 Task: Change  the formatting of the data to Which is Less than 10, In conditional formating, put the option 'Light Red Fill with Dark Red Text. 'add another formatting option Format As Table, insert the option Blue Table style Light 9 , change the format of Column Width to Auto fit Row HeightSave page  Quantum Sales   book
Action: Mouse moved to (298, 428)
Screenshot: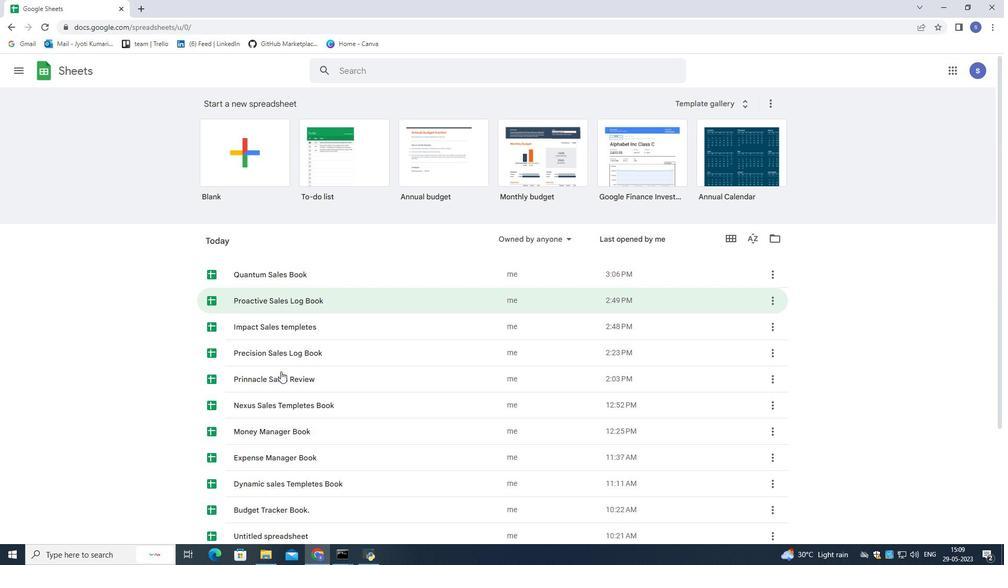 
Action: Mouse scrolled (298, 427) with delta (0, 0)
Screenshot: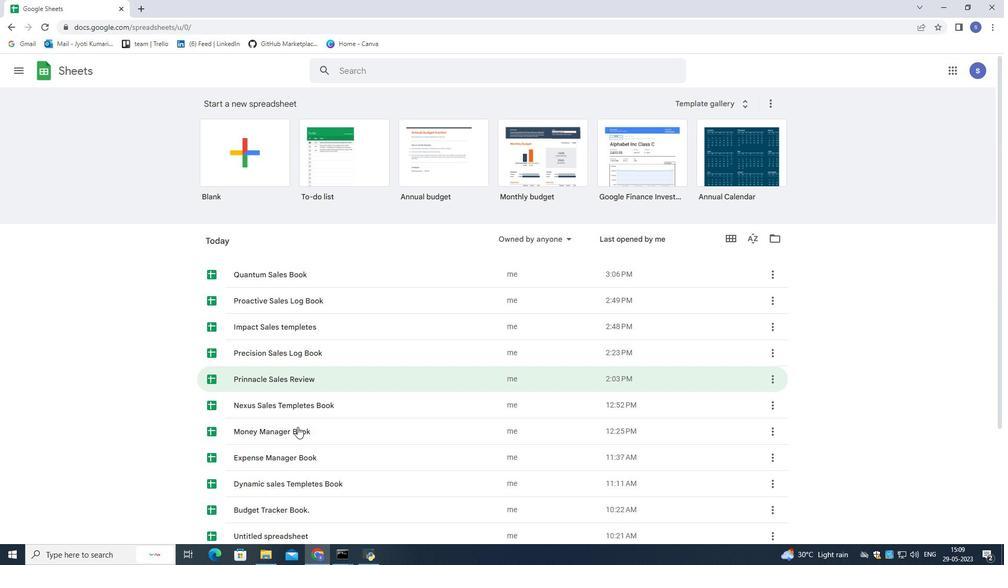 
Action: Mouse moved to (298, 428)
Screenshot: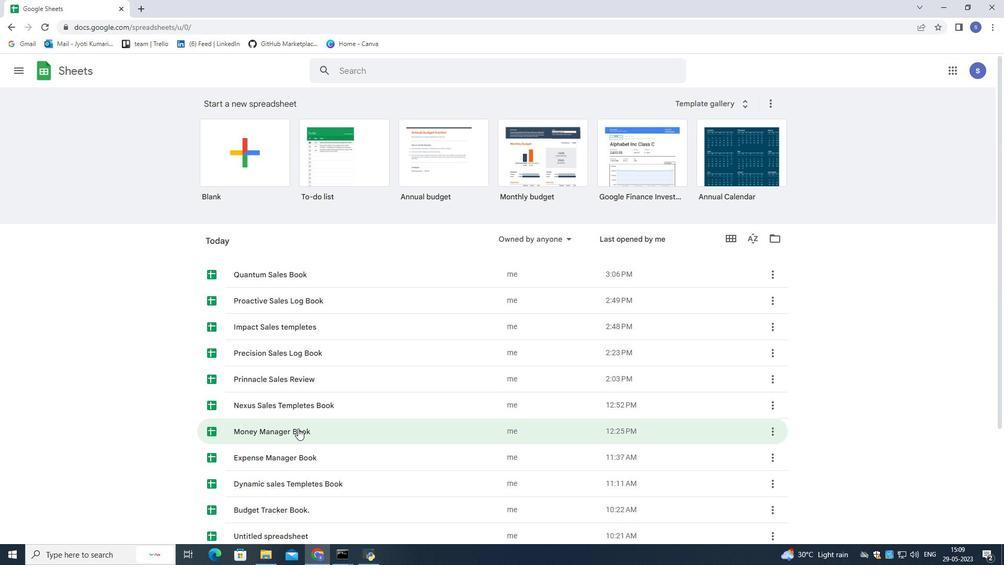
Action: Mouse scrolled (298, 427) with delta (0, 0)
Screenshot: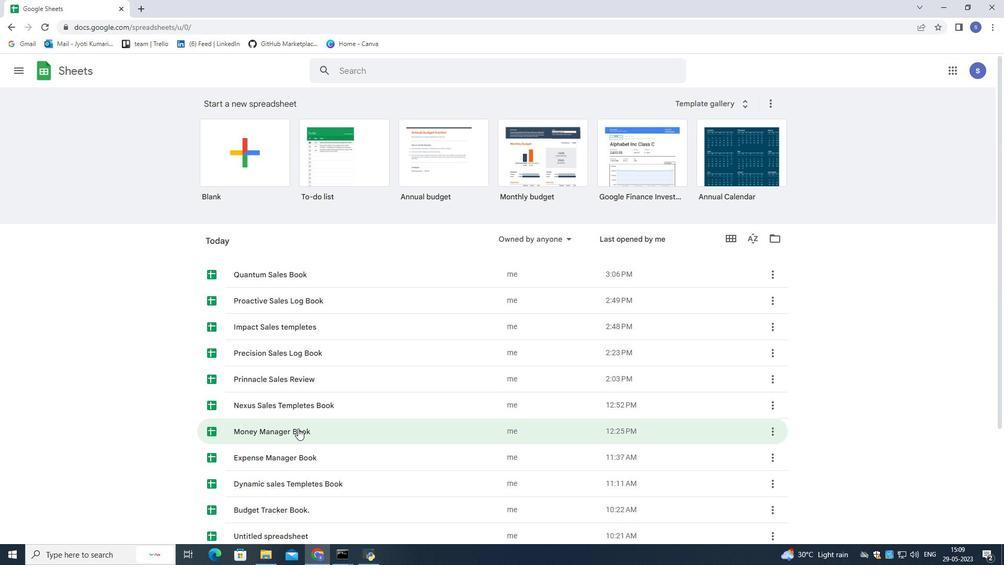
Action: Mouse moved to (298, 430)
Screenshot: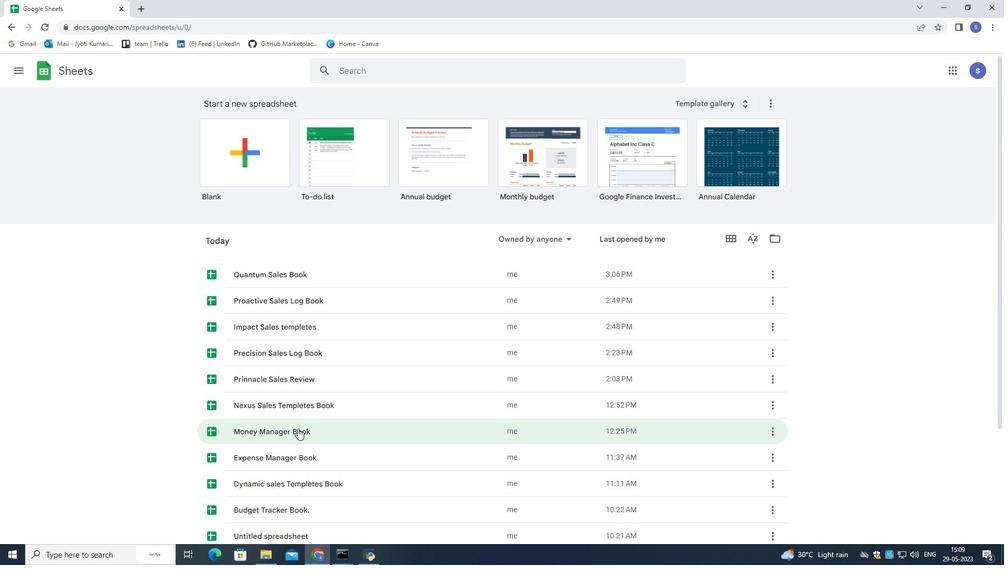 
Action: Mouse scrolled (298, 429) with delta (0, 0)
Screenshot: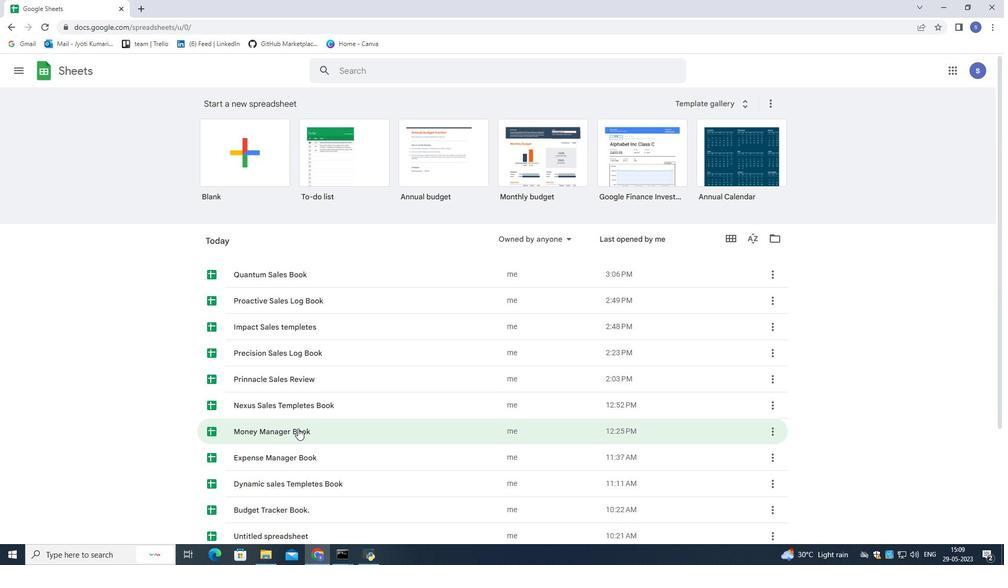 
Action: Mouse moved to (298, 430)
Screenshot: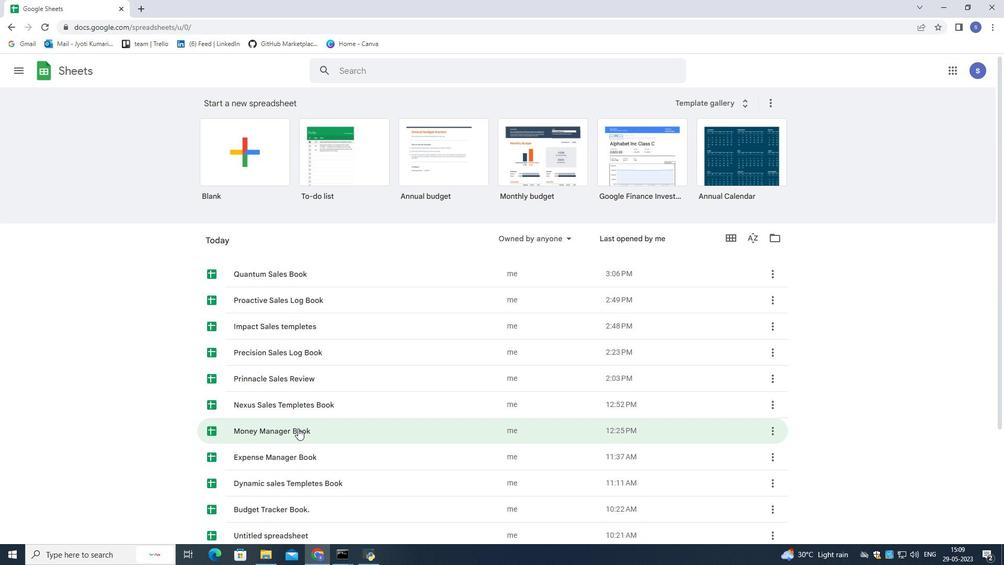
Action: Mouse scrolled (298, 430) with delta (0, 0)
Screenshot: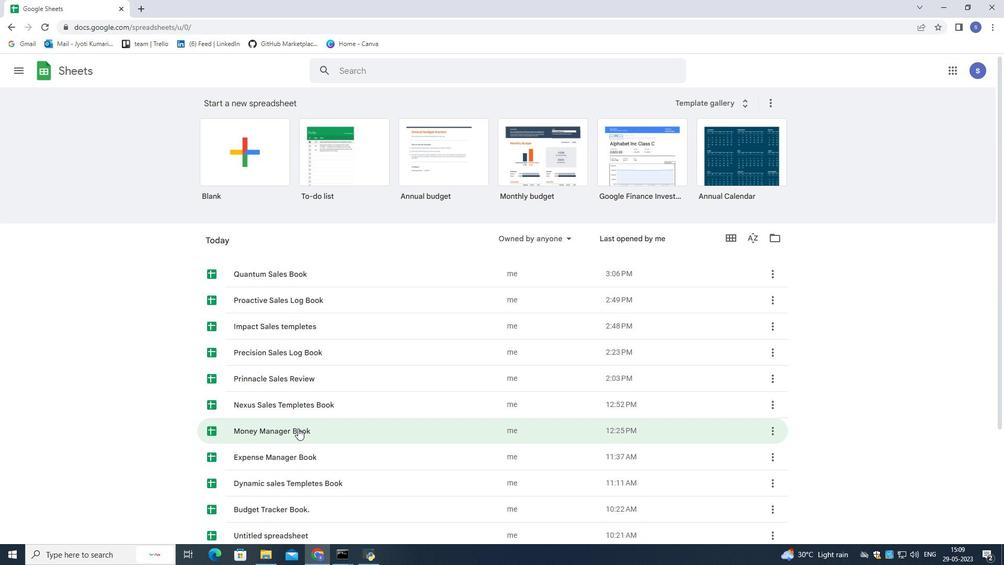 
Action: Mouse moved to (299, 430)
Screenshot: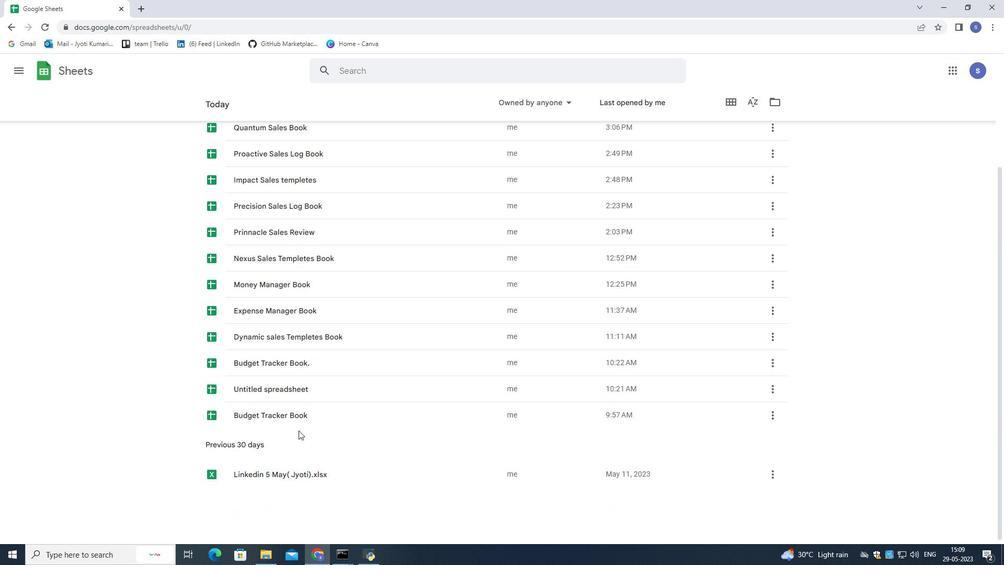 
Action: Mouse scrolled (299, 430) with delta (0, 0)
Screenshot: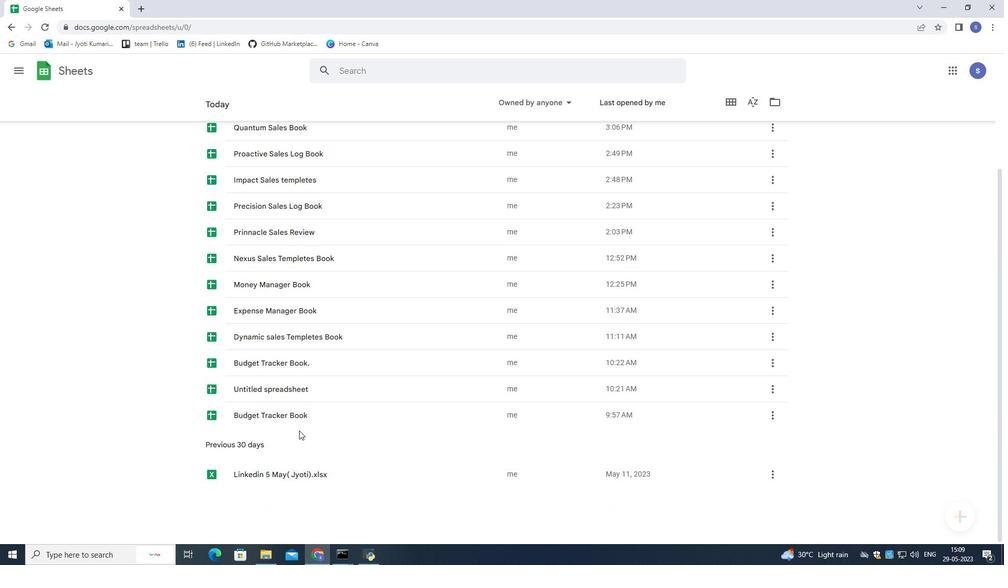 
Action: Mouse scrolled (299, 431) with delta (0, 0)
Screenshot: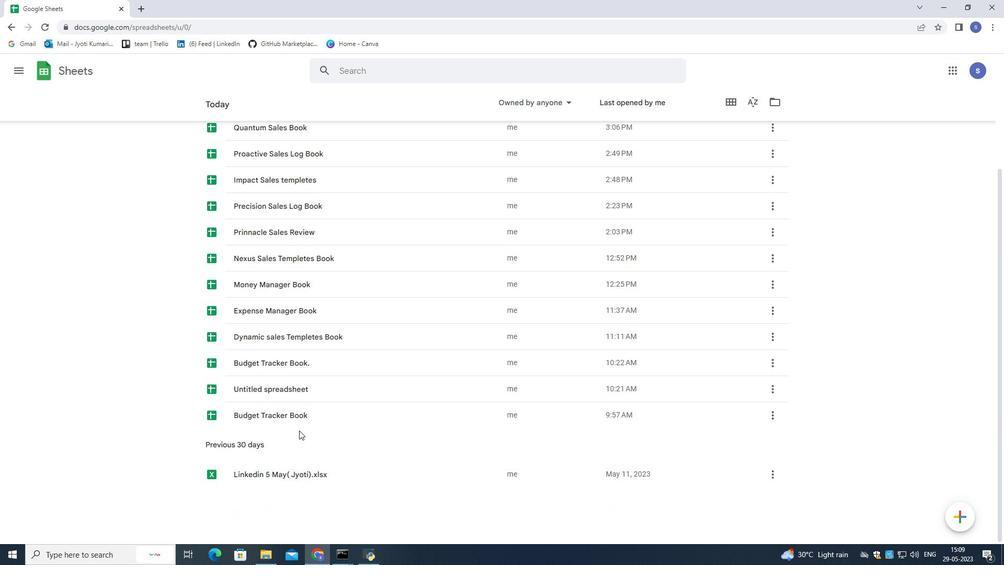 
Action: Mouse scrolled (299, 431) with delta (0, 0)
Screenshot: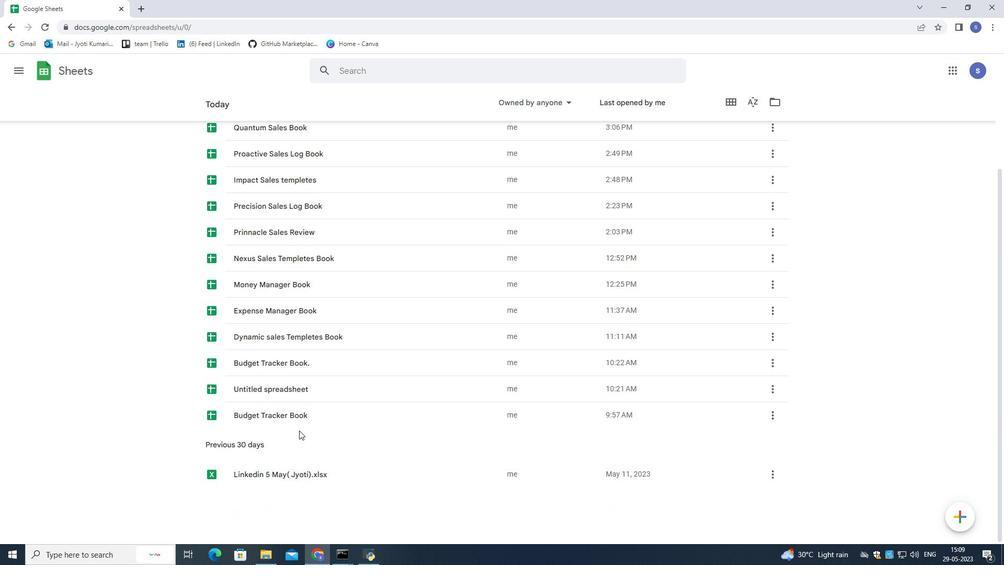 
Action: Mouse scrolled (299, 431) with delta (0, 0)
Screenshot: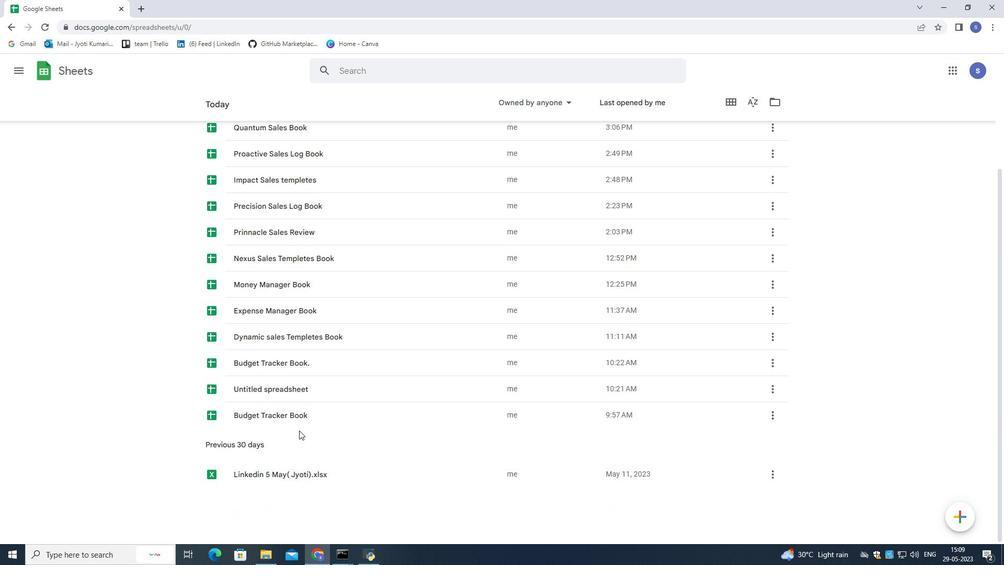 
Action: Mouse scrolled (299, 431) with delta (0, 0)
Screenshot: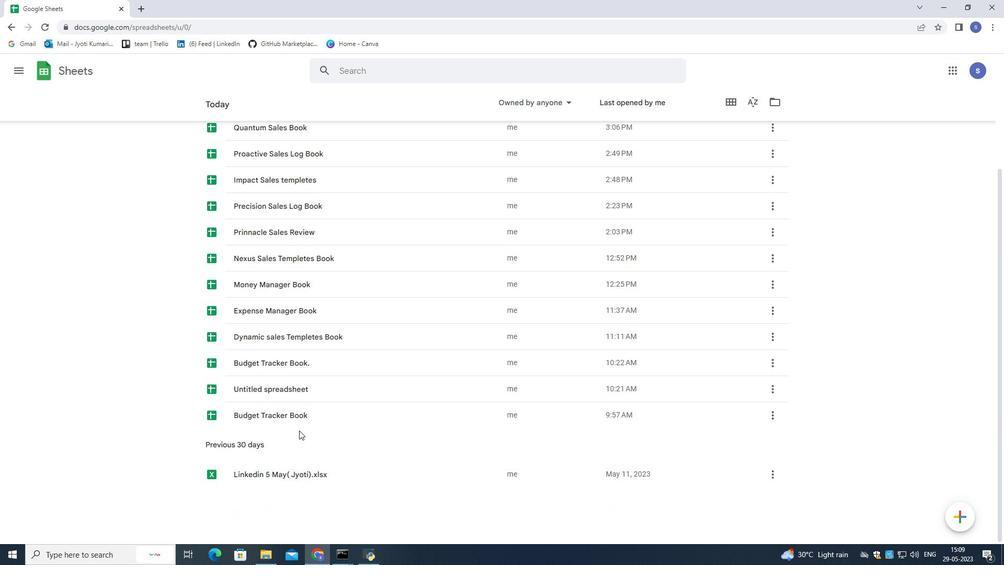 
Action: Mouse scrolled (299, 431) with delta (0, 0)
Screenshot: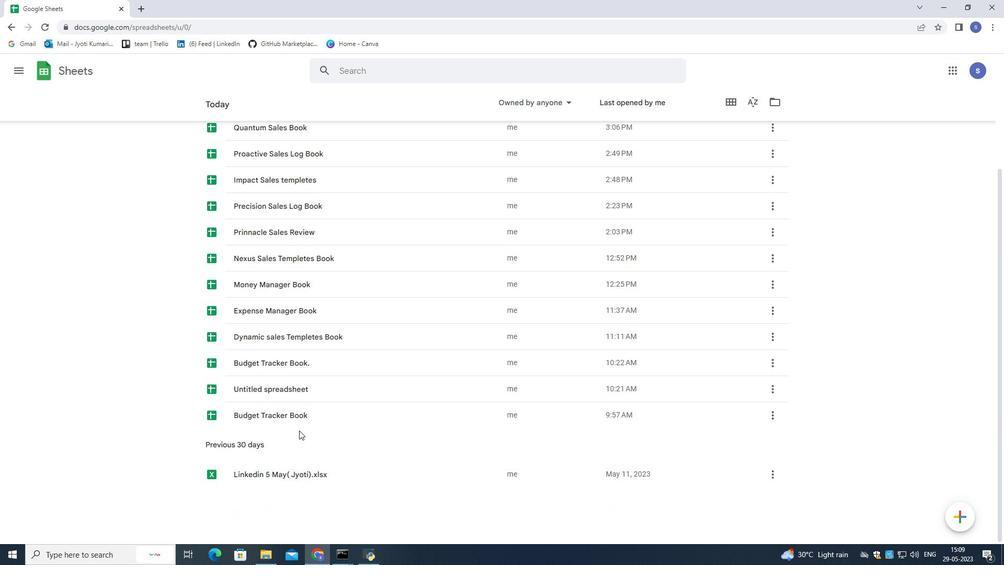 
Action: Mouse moved to (283, 278)
Screenshot: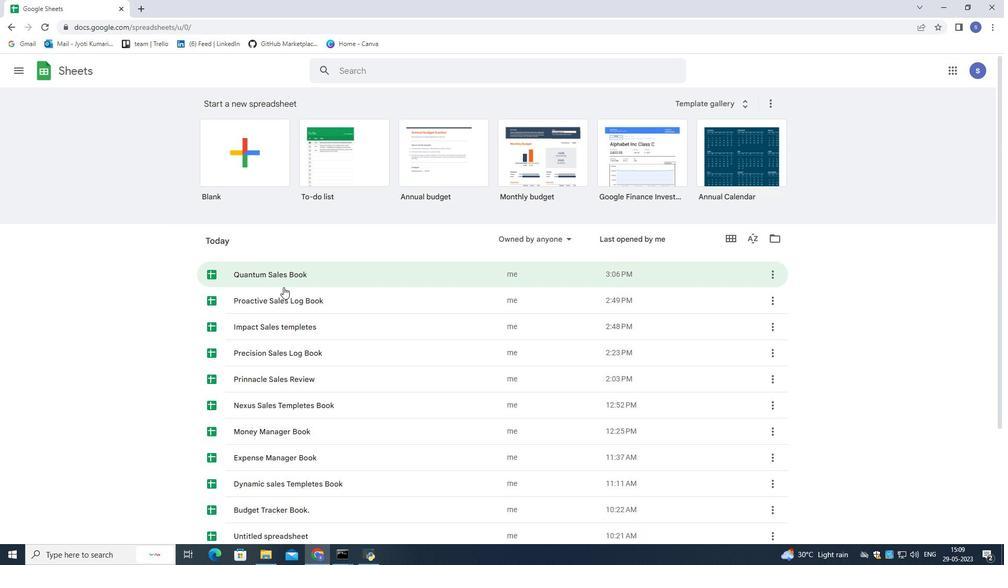 
Action: Mouse pressed left at (283, 278)
Screenshot: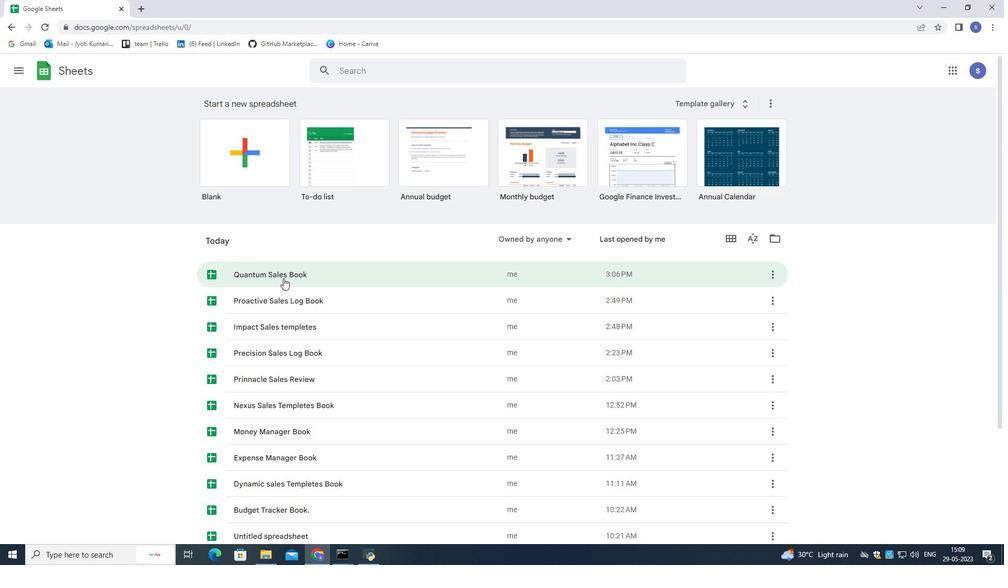 
Action: Mouse moved to (55, 164)
Screenshot: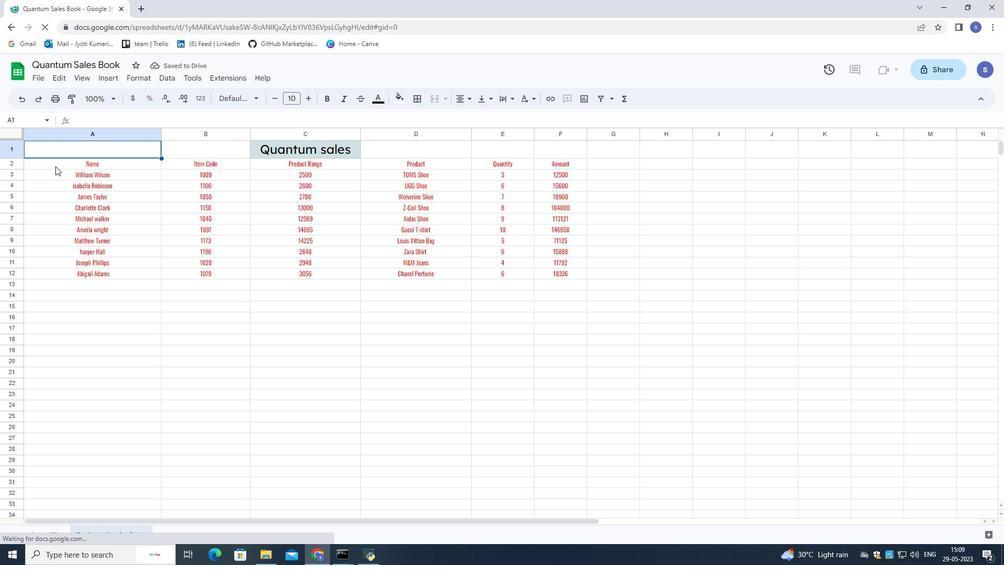 
Action: Mouse pressed left at (55, 164)
Screenshot: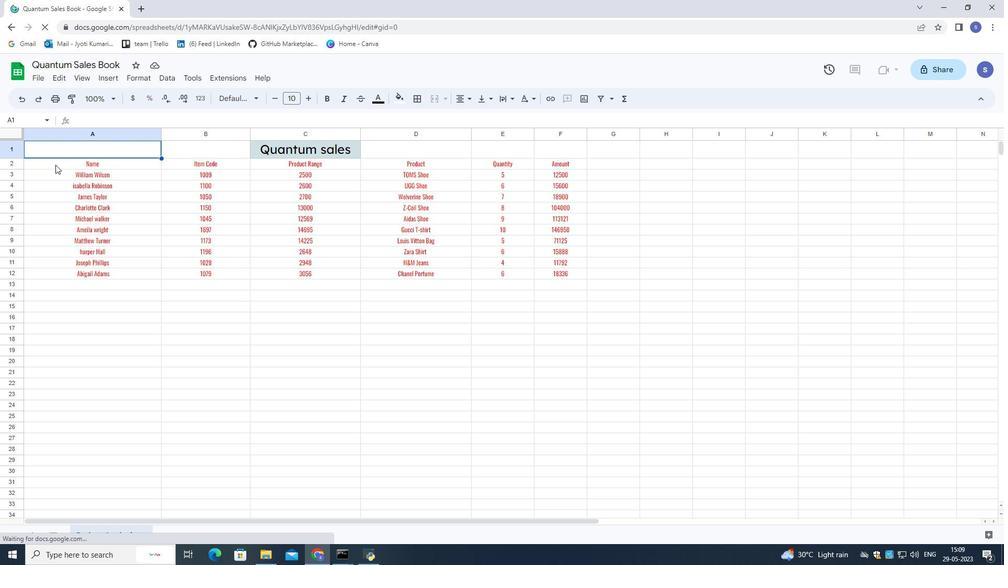 
Action: Mouse moved to (147, 80)
Screenshot: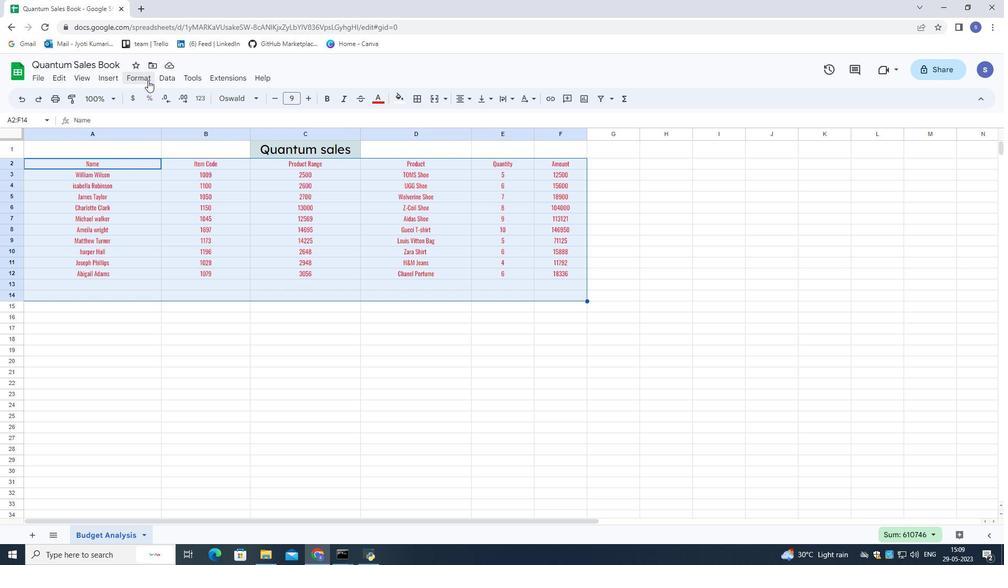 
Action: Mouse pressed left at (147, 80)
Screenshot: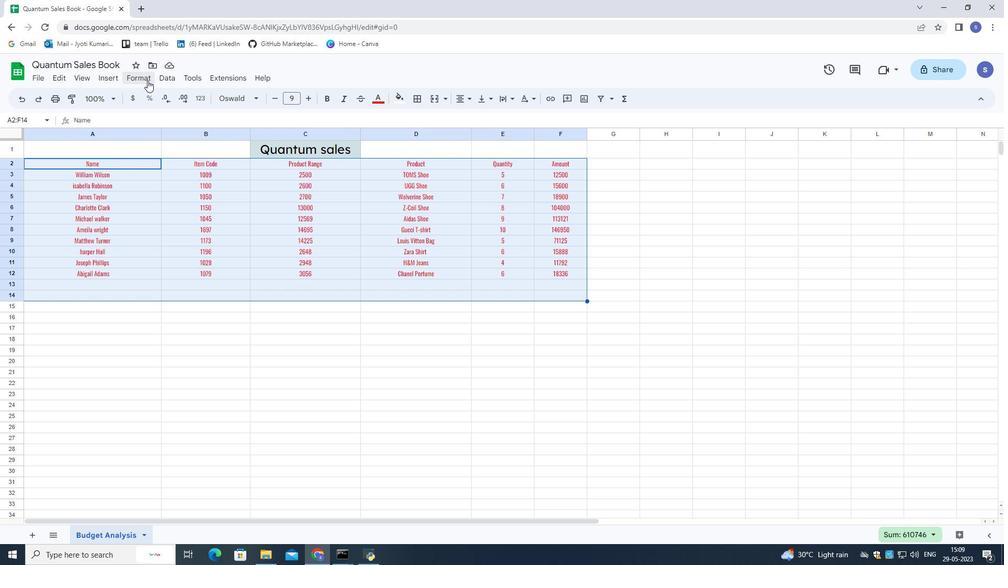 
Action: Mouse moved to (190, 253)
Screenshot: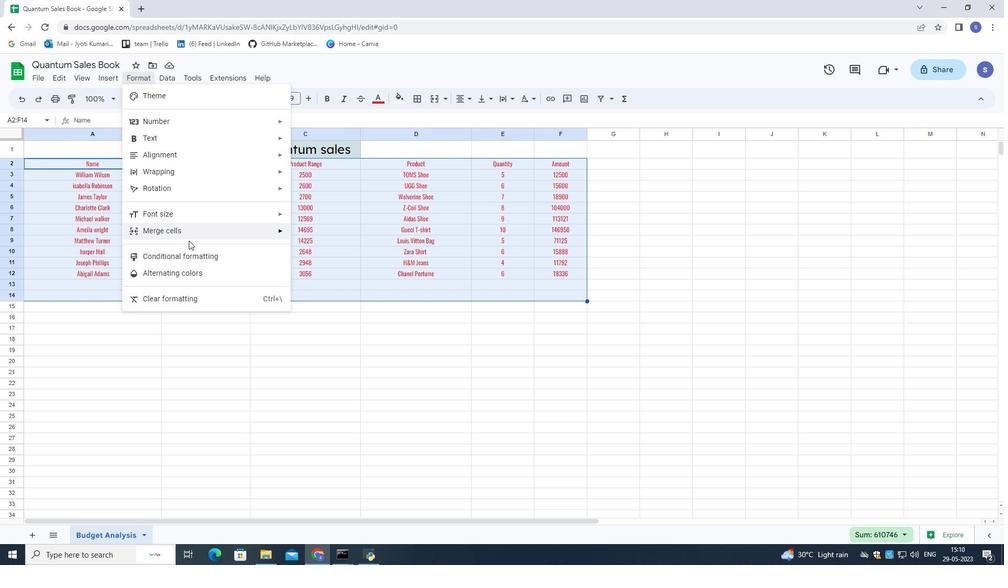 
Action: Mouse pressed left at (190, 253)
Screenshot: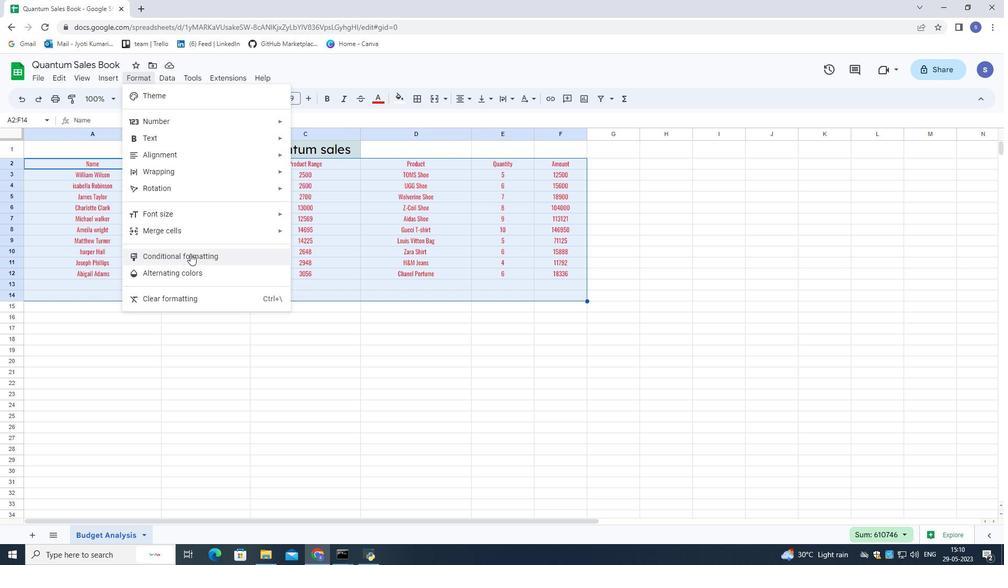 
Action: Mouse moved to (855, 239)
Screenshot: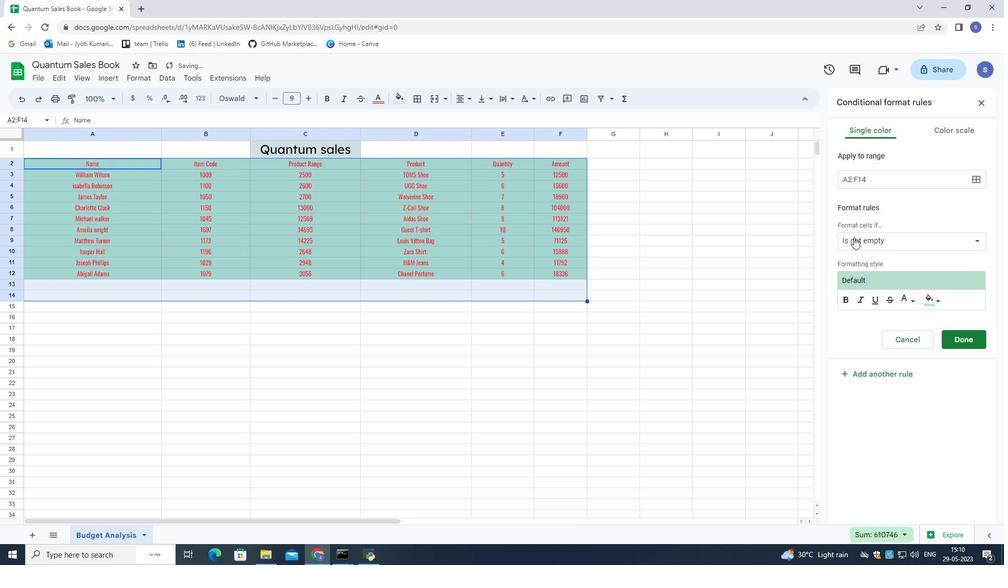 
Action: Mouse pressed left at (855, 239)
Screenshot: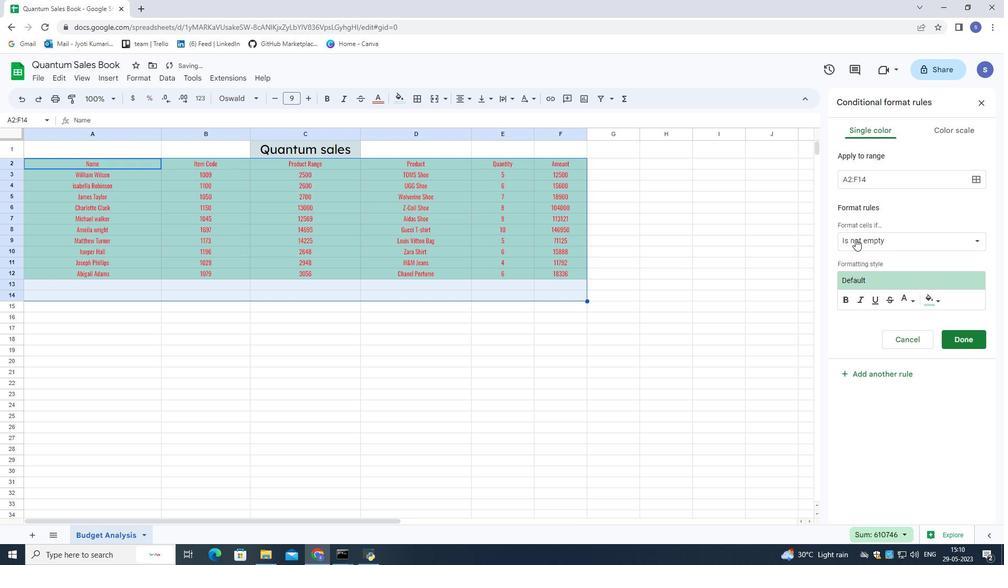 
Action: Mouse moved to (894, 438)
Screenshot: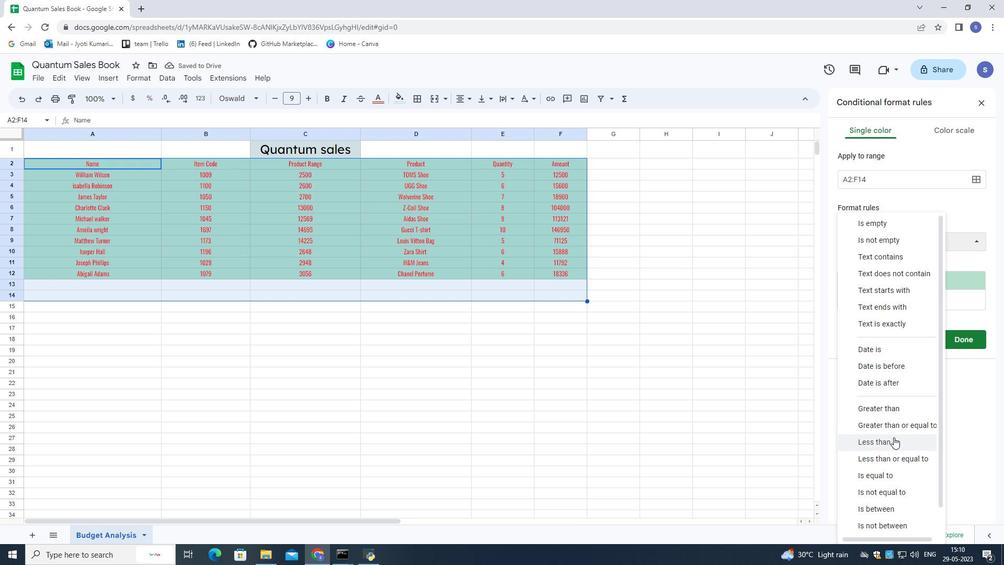 
Action: Mouse pressed left at (894, 438)
Screenshot: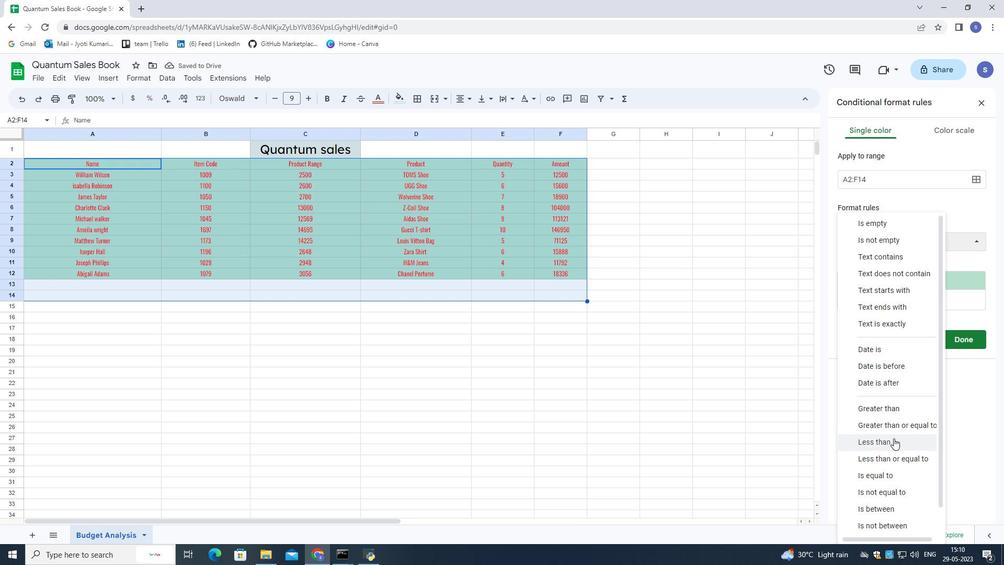 
Action: Mouse moved to (892, 237)
Screenshot: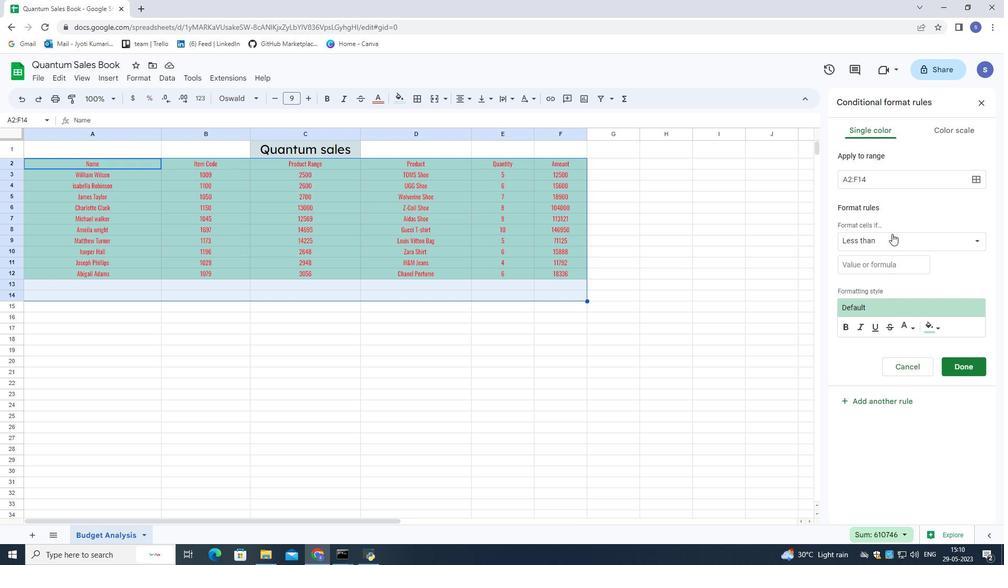 
Action: Mouse pressed left at (892, 237)
Screenshot: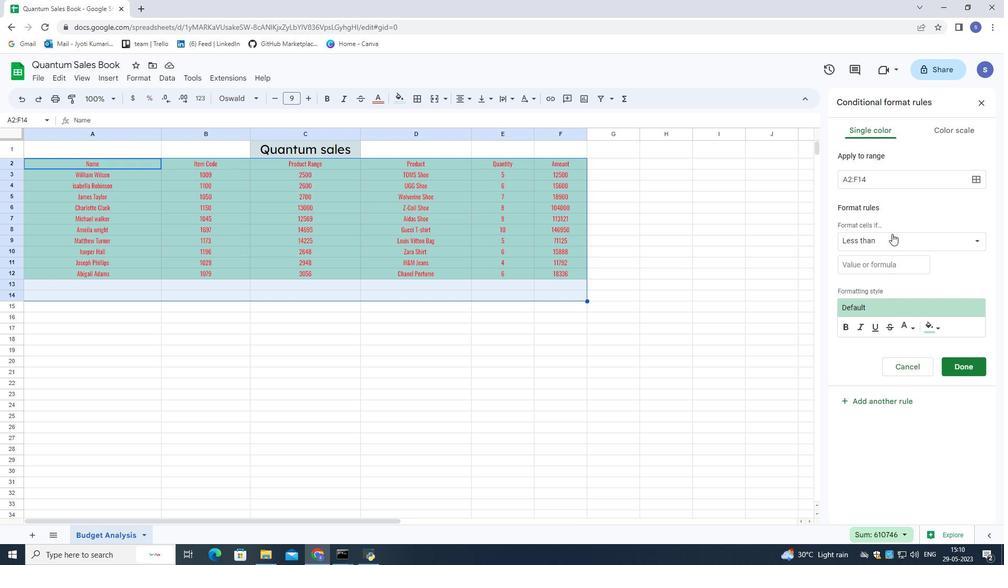 
Action: Mouse moved to (890, 283)
Screenshot: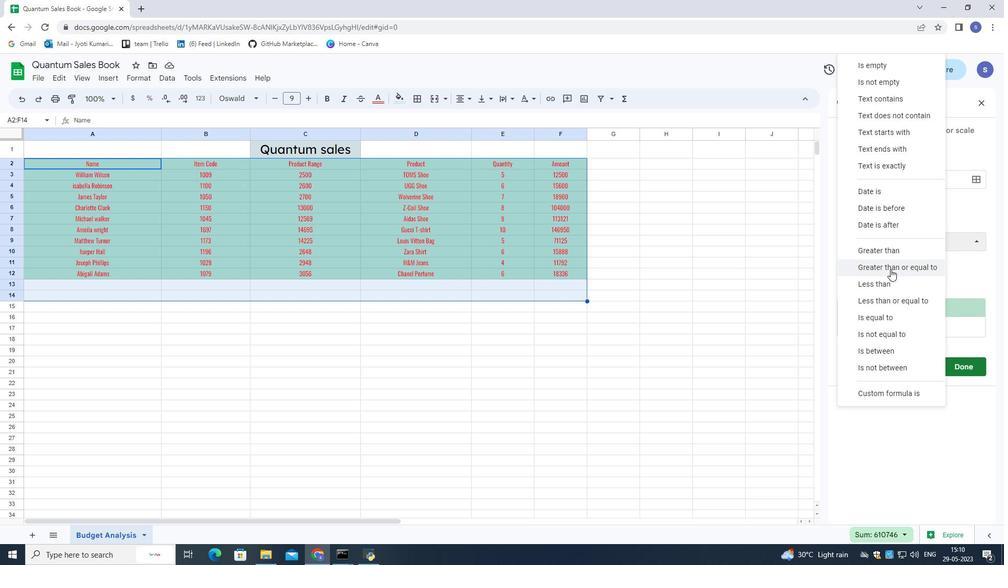 
Action: Mouse pressed left at (890, 283)
Screenshot: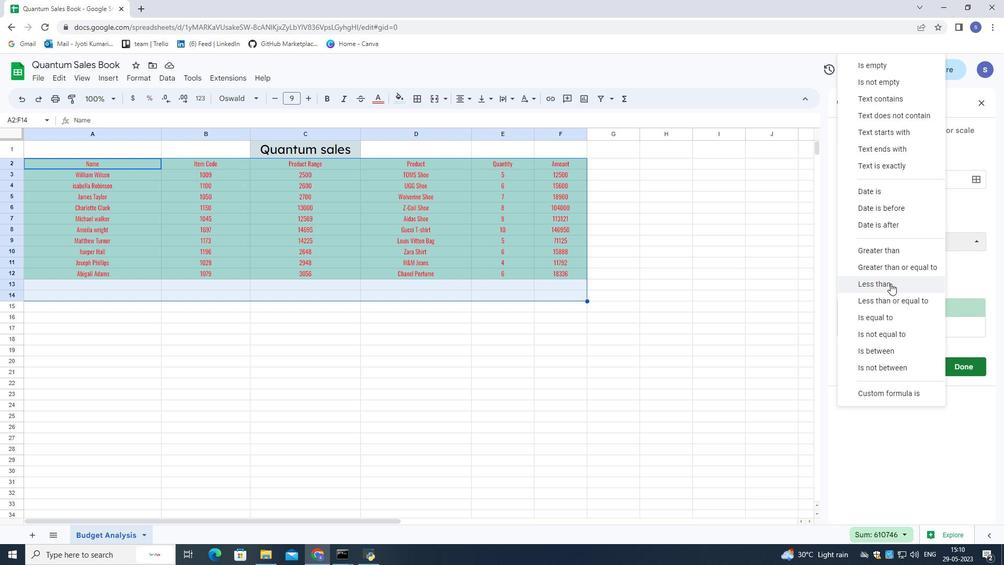 
Action: Mouse moved to (891, 263)
Screenshot: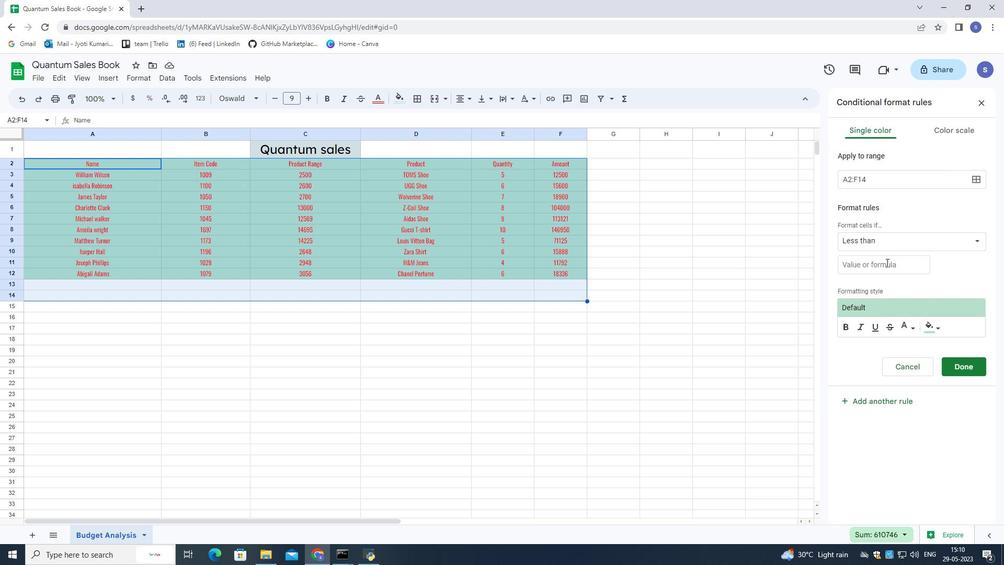
Action: Mouse pressed left at (891, 263)
Screenshot: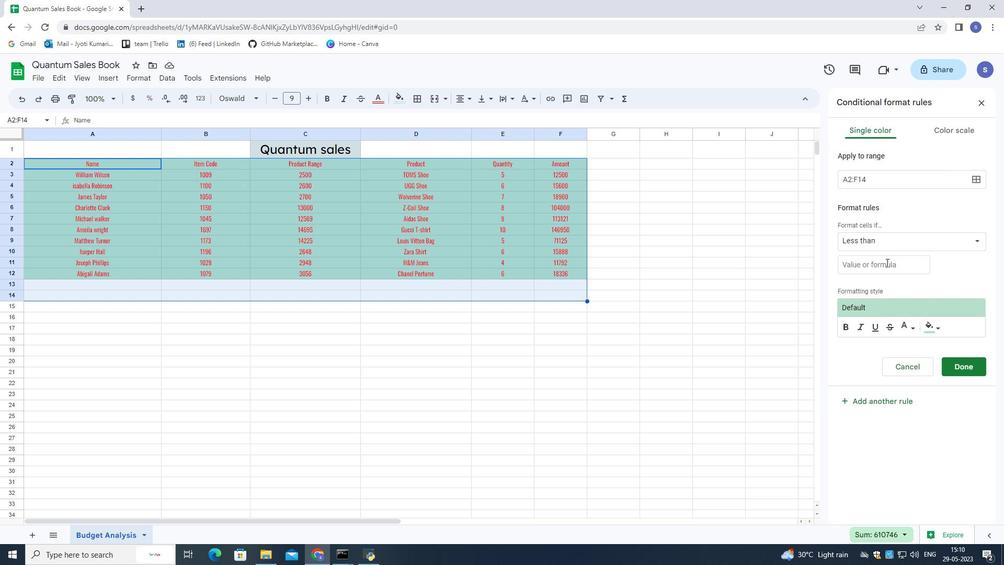
Action: Mouse moved to (893, 262)
Screenshot: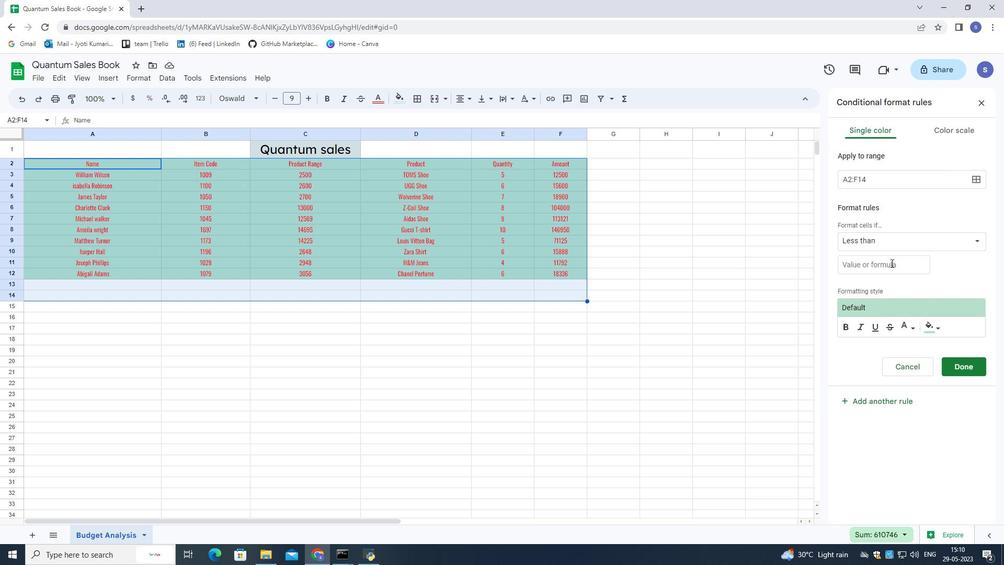 
Action: Key pressed 10
Screenshot: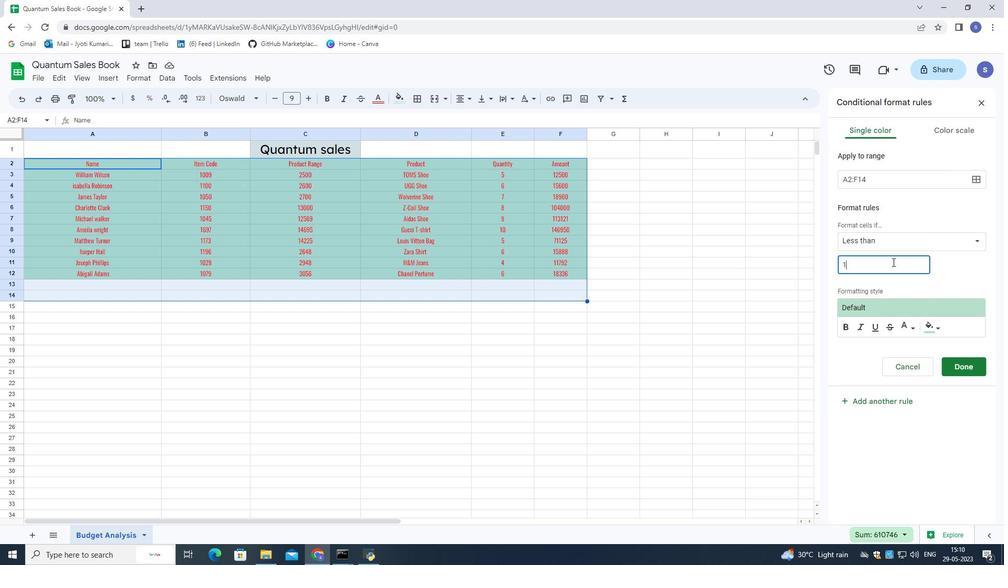 
Action: Mouse moved to (937, 328)
Screenshot: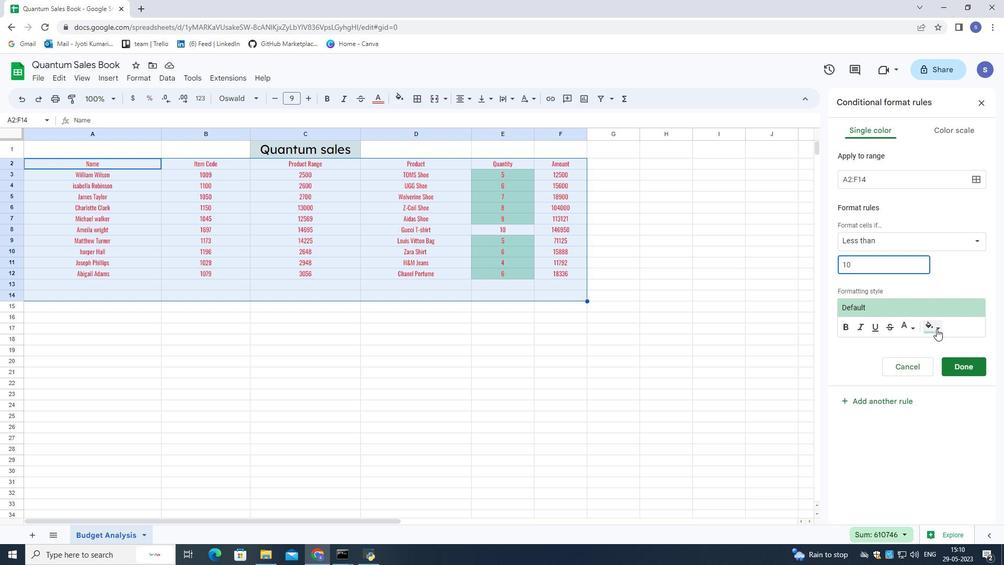 
Action: Mouse pressed left at (937, 328)
Screenshot: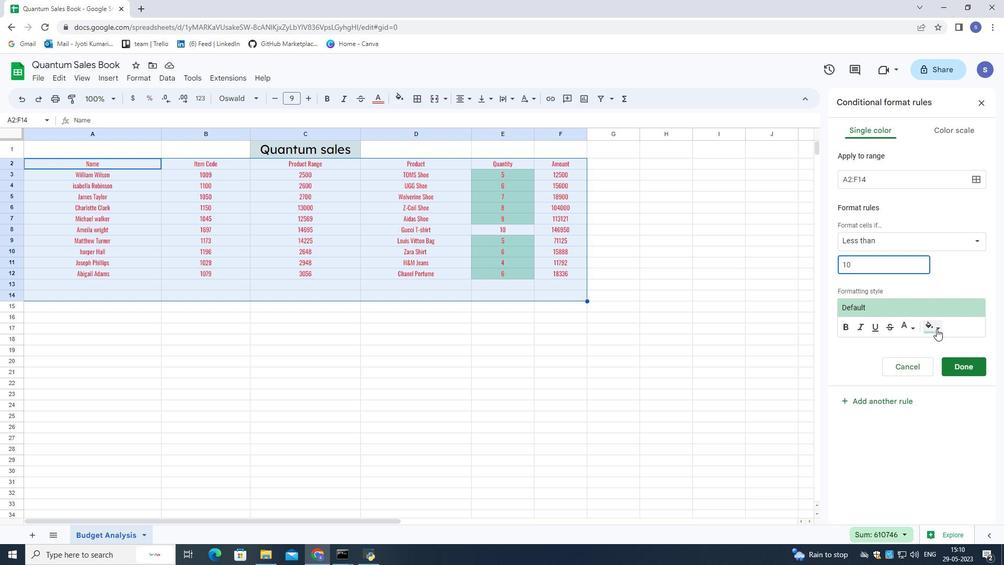 
Action: Mouse moved to (840, 398)
Screenshot: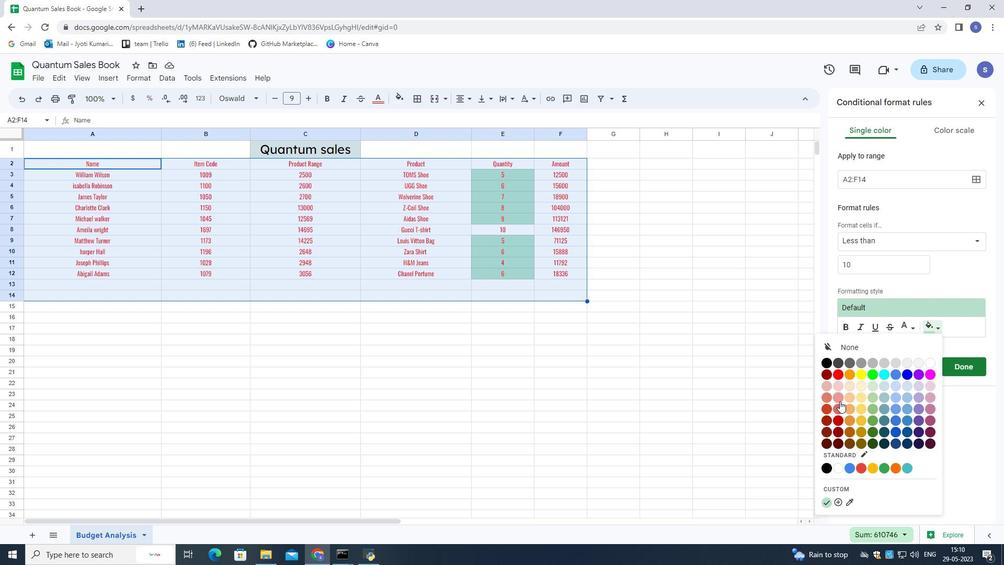 
Action: Mouse pressed left at (840, 398)
Screenshot: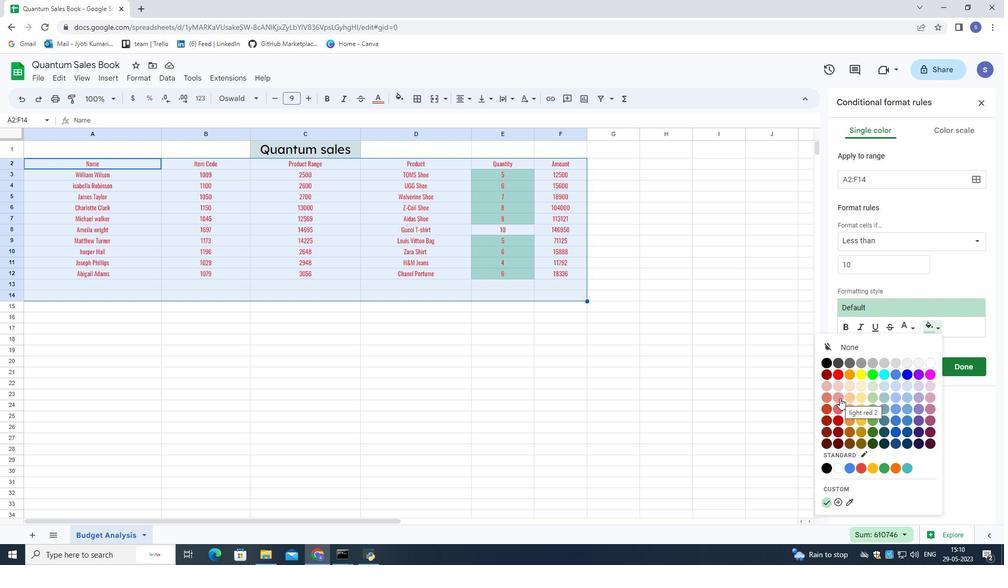 
Action: Mouse moved to (911, 325)
Screenshot: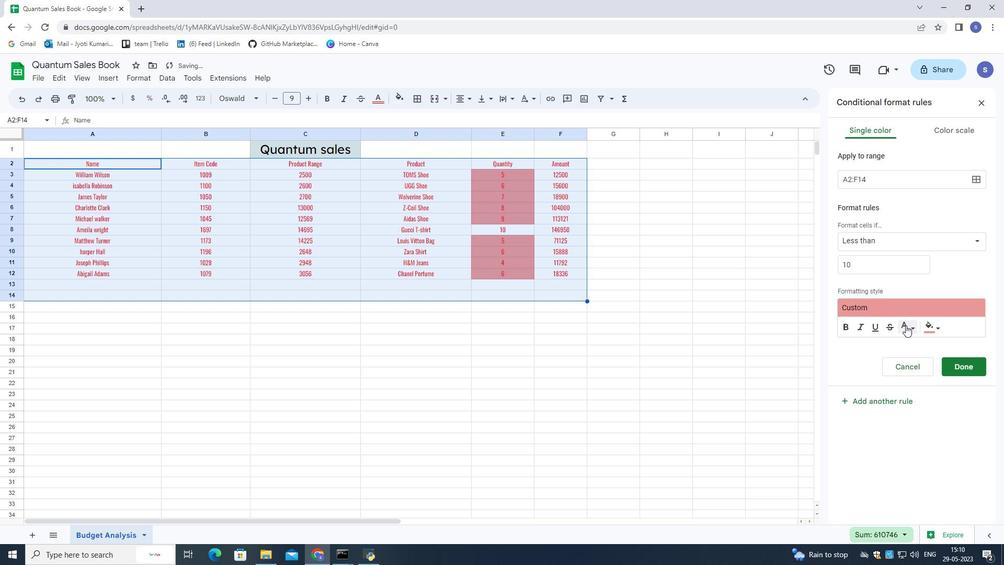 
Action: Mouse pressed left at (911, 325)
Screenshot: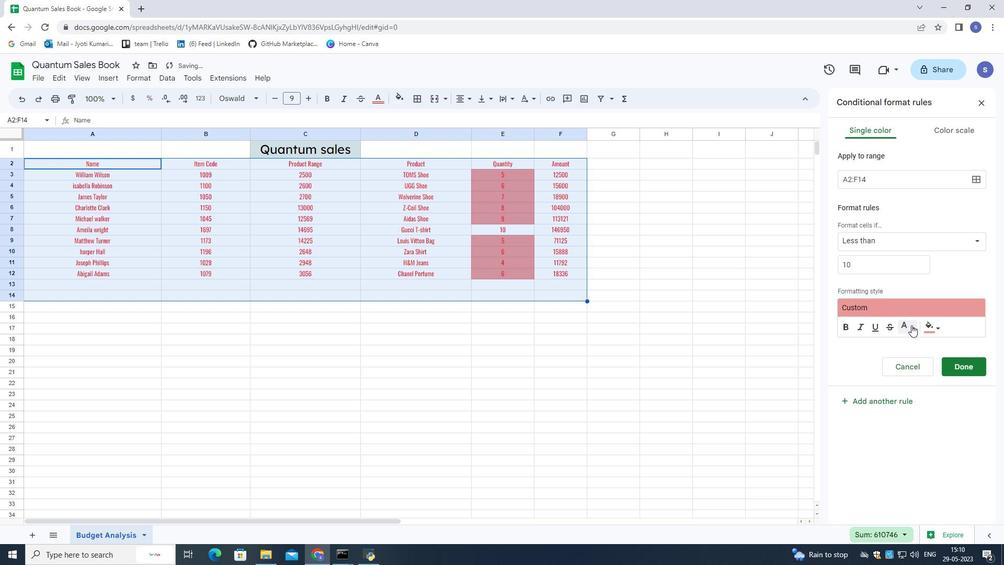 
Action: Mouse moved to (811, 441)
Screenshot: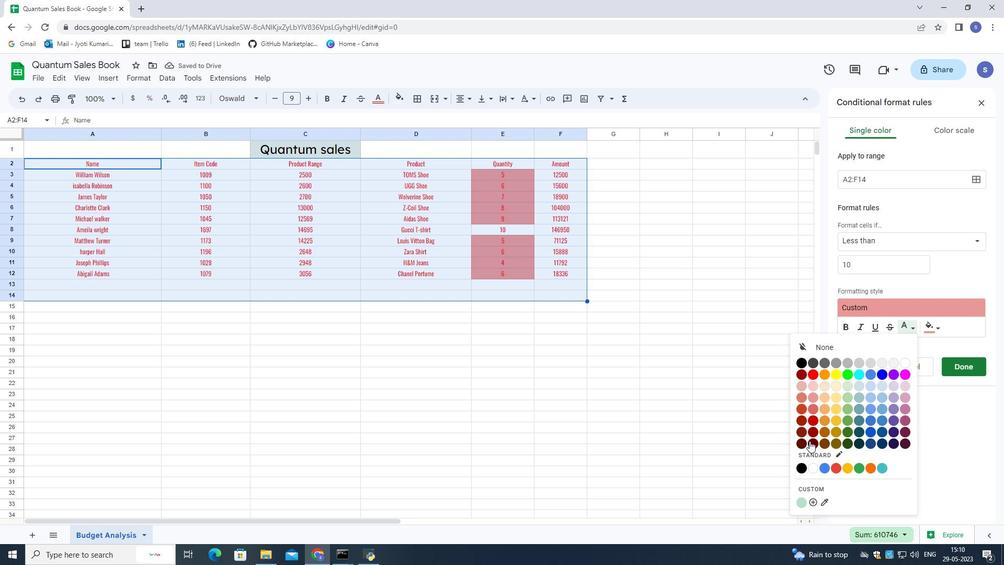 
Action: Mouse pressed left at (811, 441)
Screenshot: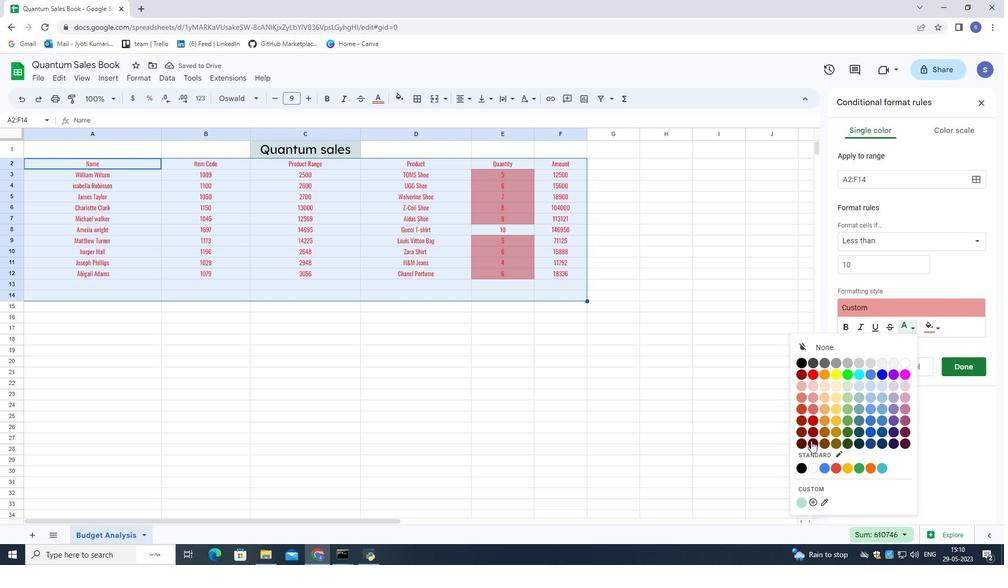 
Action: Mouse moved to (946, 367)
Screenshot: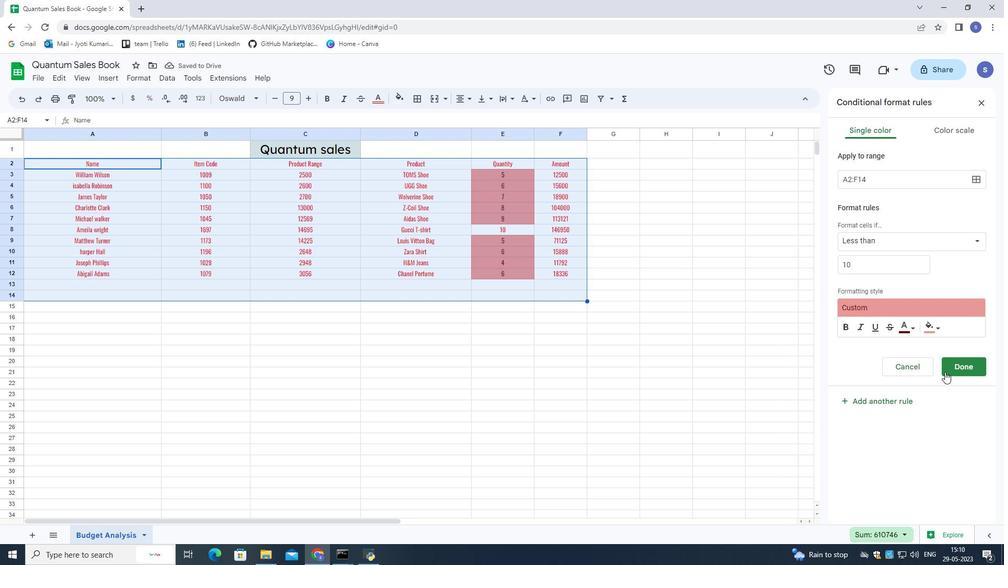 
Action: Mouse pressed left at (946, 367)
Screenshot: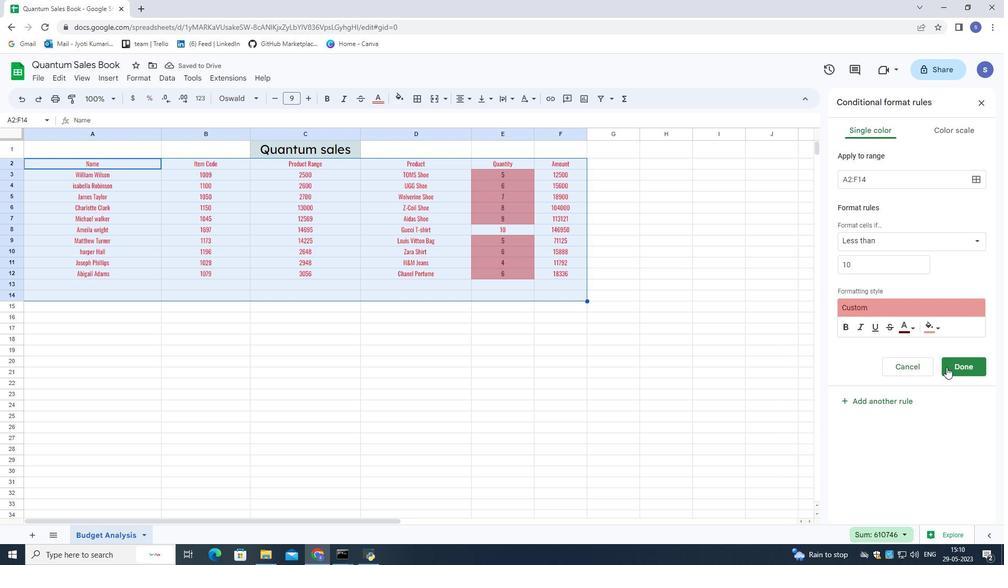 
Action: Mouse moved to (142, 77)
Screenshot: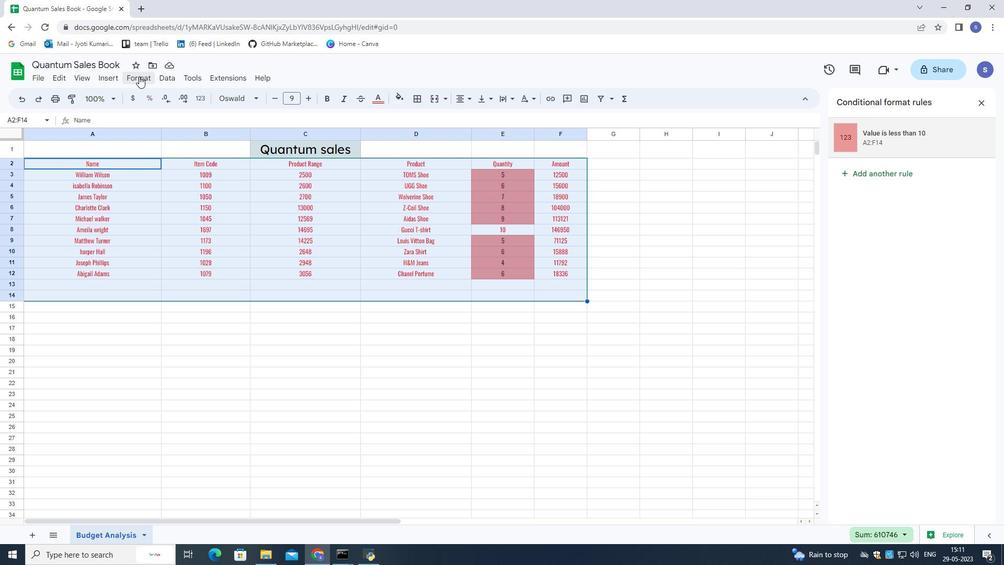 
Action: Mouse pressed left at (142, 77)
Screenshot: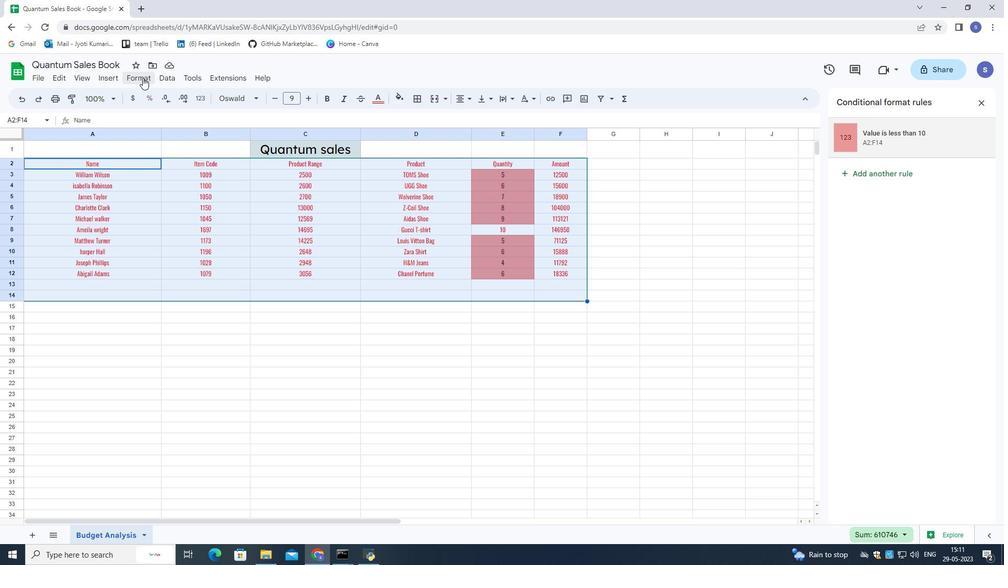 
Action: Mouse moved to (179, 268)
Screenshot: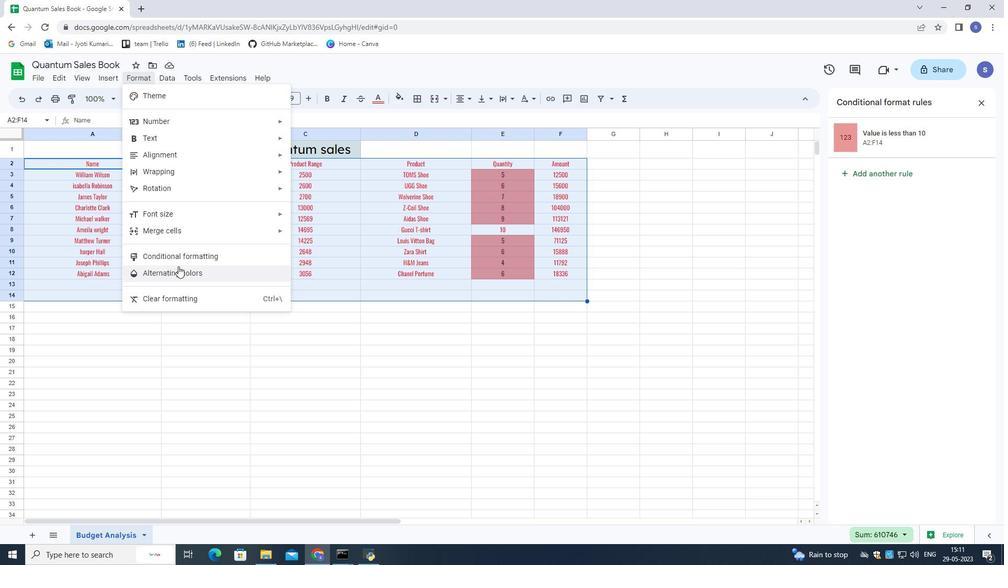
Action: Mouse pressed left at (179, 268)
Screenshot: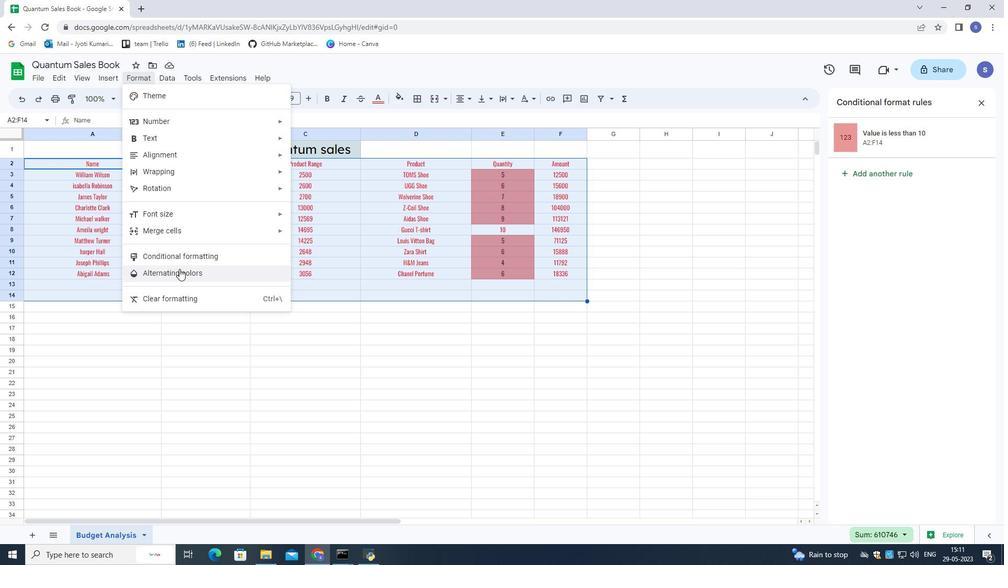 
Action: Mouse moved to (964, 237)
Screenshot: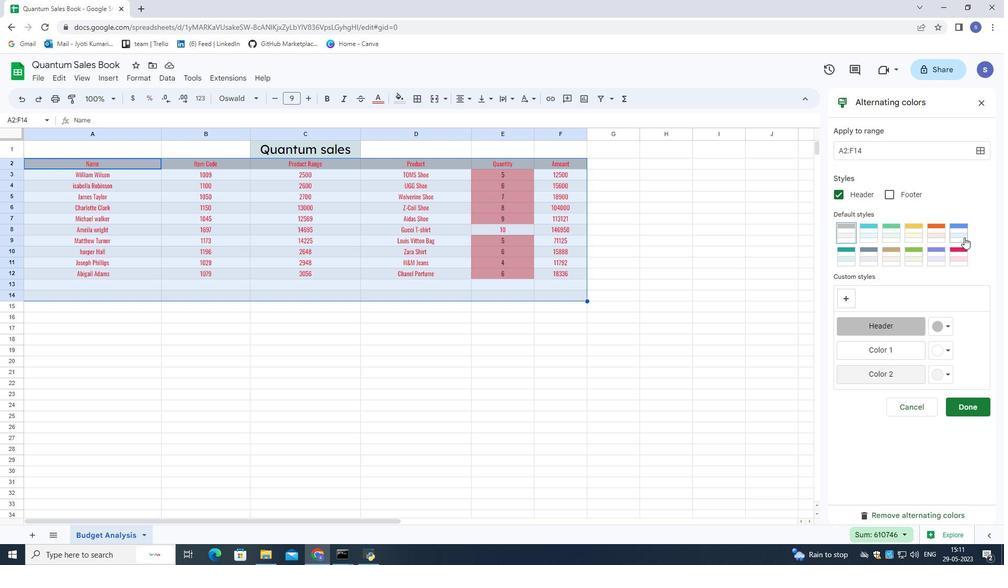 
Action: Mouse pressed left at (964, 237)
Screenshot: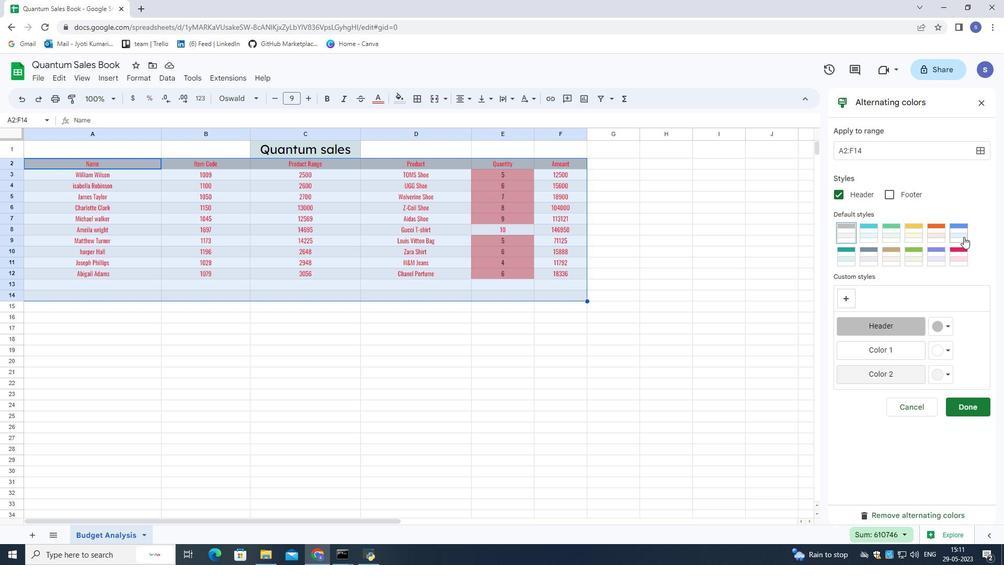 
Action: Mouse moved to (949, 329)
Screenshot: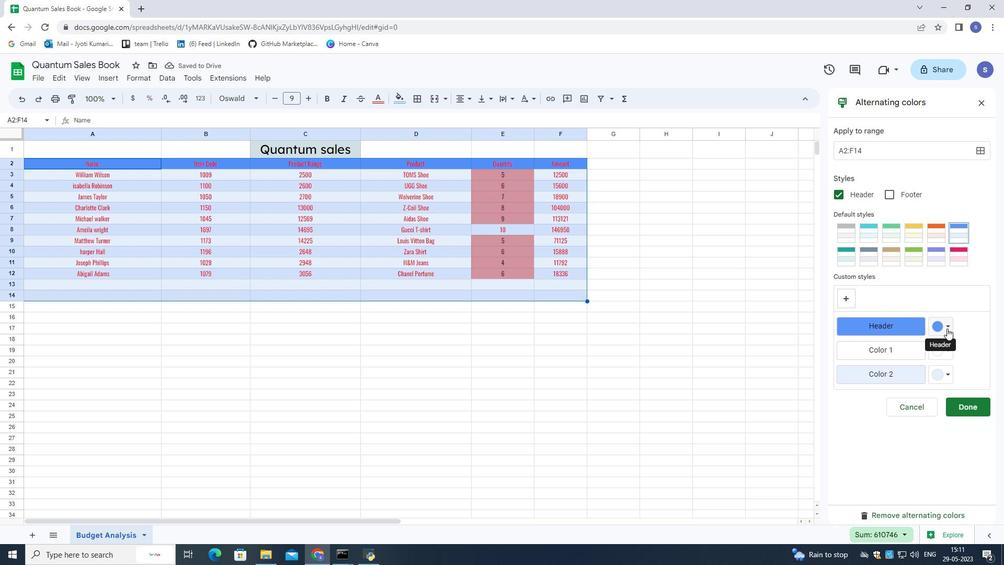 
Action: Mouse pressed left at (949, 329)
Screenshot: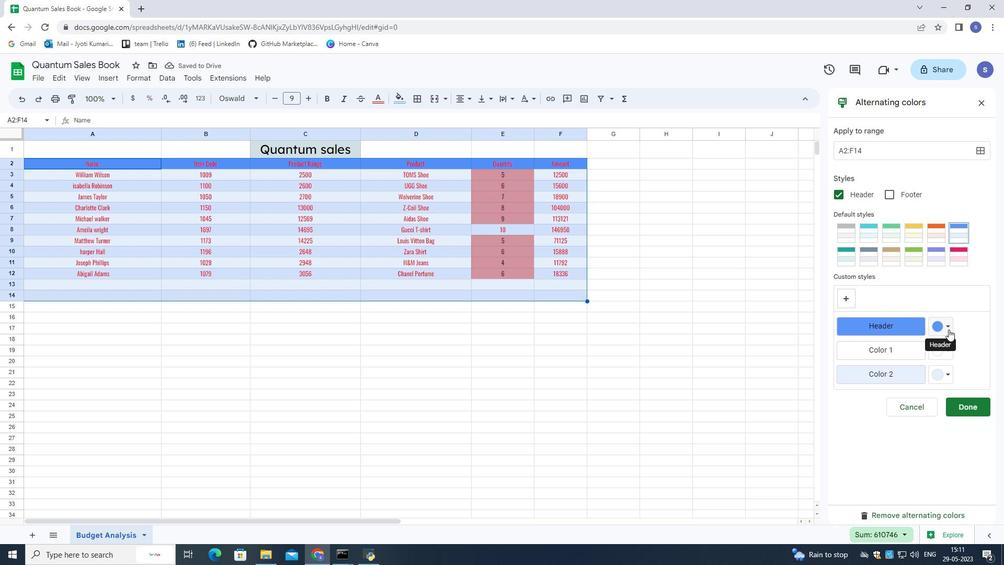 
Action: Mouse moved to (907, 415)
Screenshot: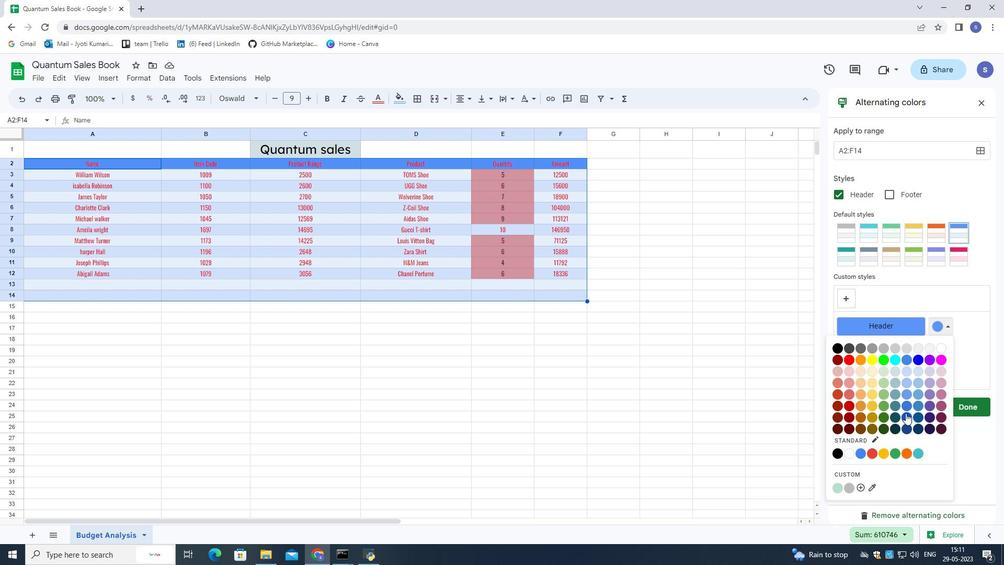 
Action: Mouse pressed left at (907, 415)
Screenshot: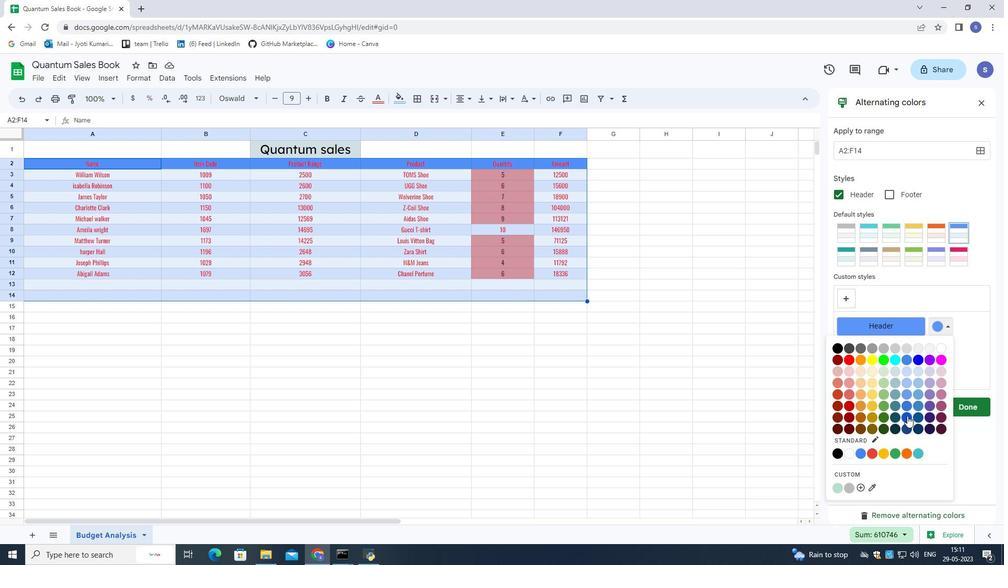
Action: Mouse moved to (949, 326)
Screenshot: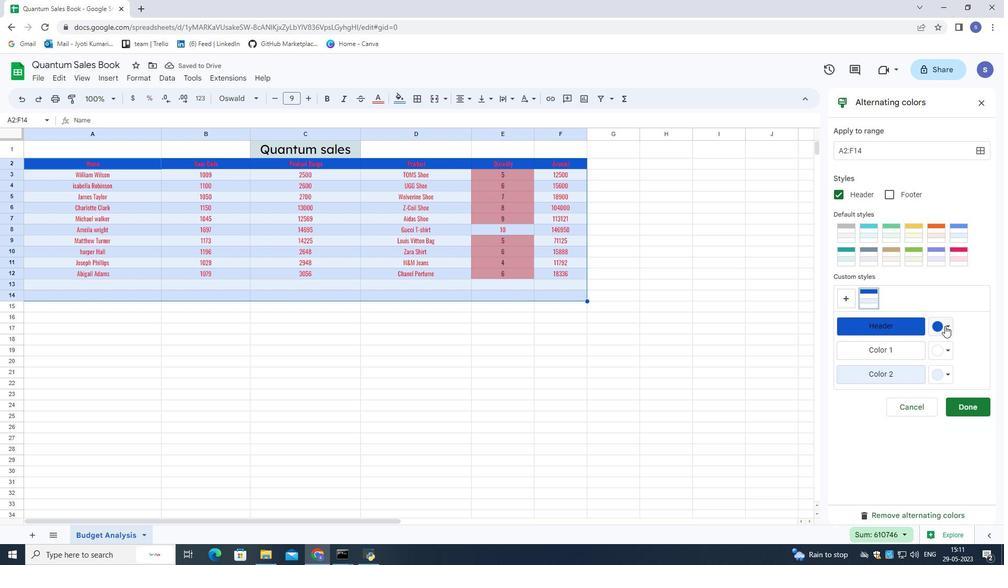
Action: Mouse pressed left at (949, 326)
Screenshot: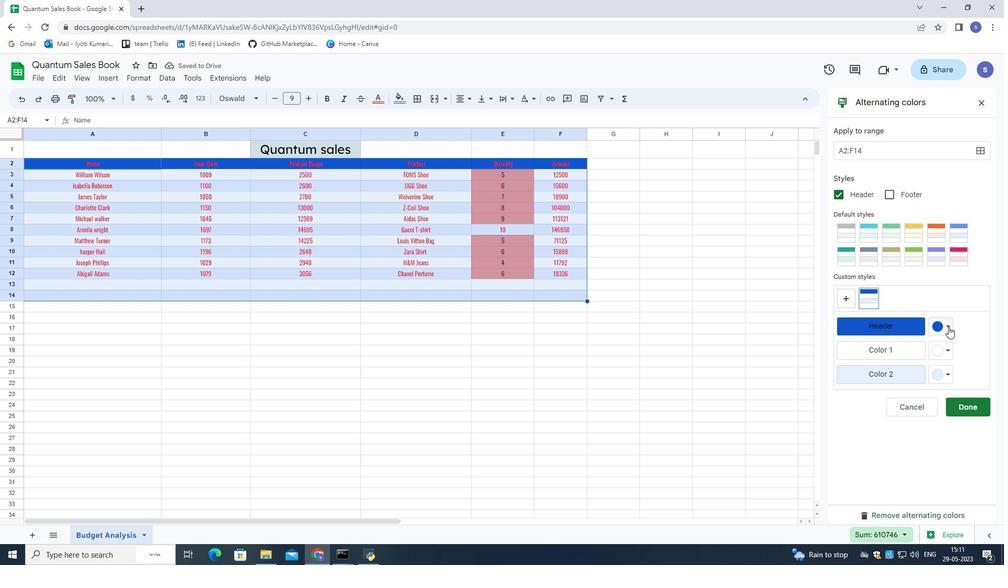 
Action: Mouse moved to (906, 398)
Screenshot: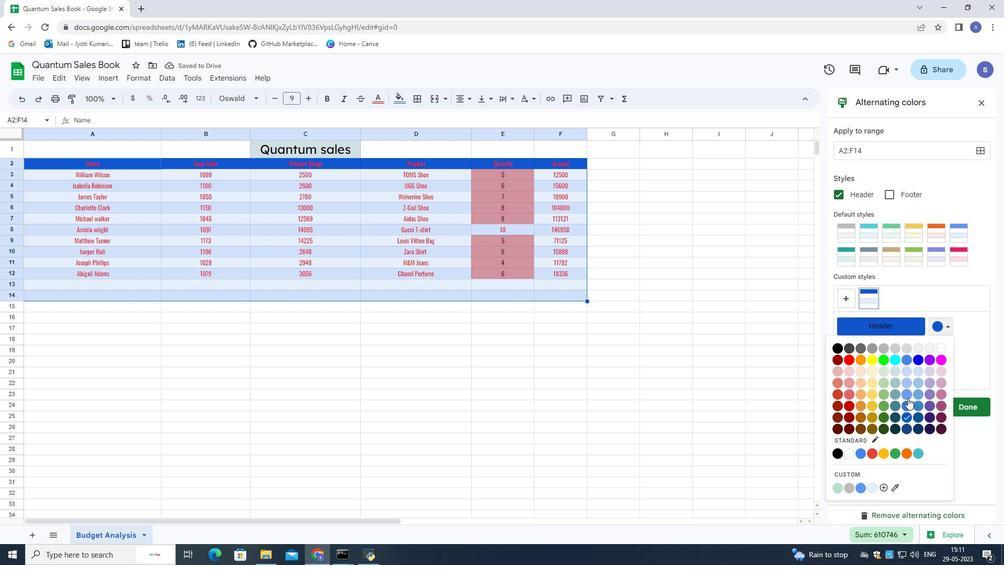
Action: Mouse pressed left at (906, 398)
Screenshot: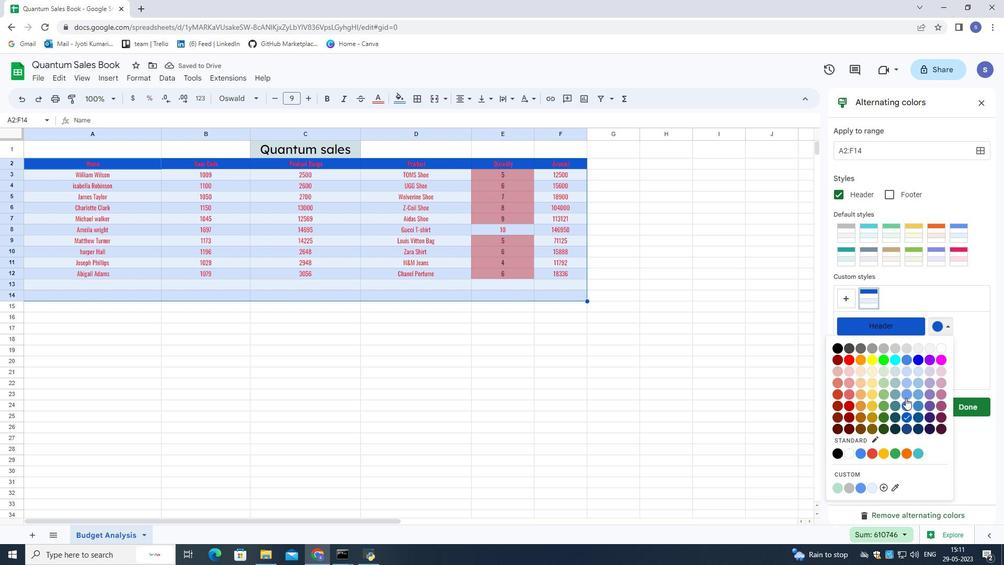 
Action: Mouse moved to (976, 414)
Screenshot: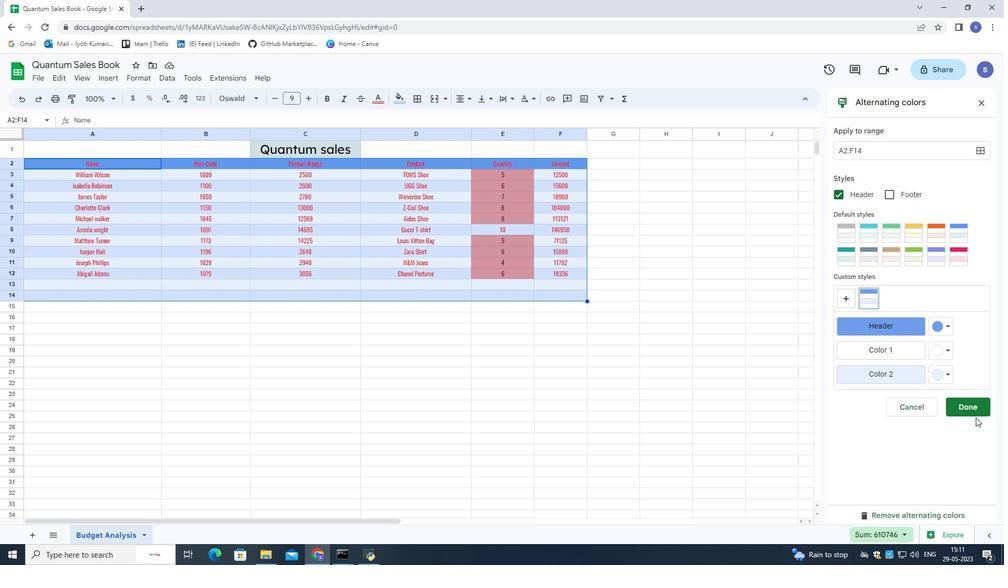 
Action: Mouse pressed left at (976, 414)
Screenshot: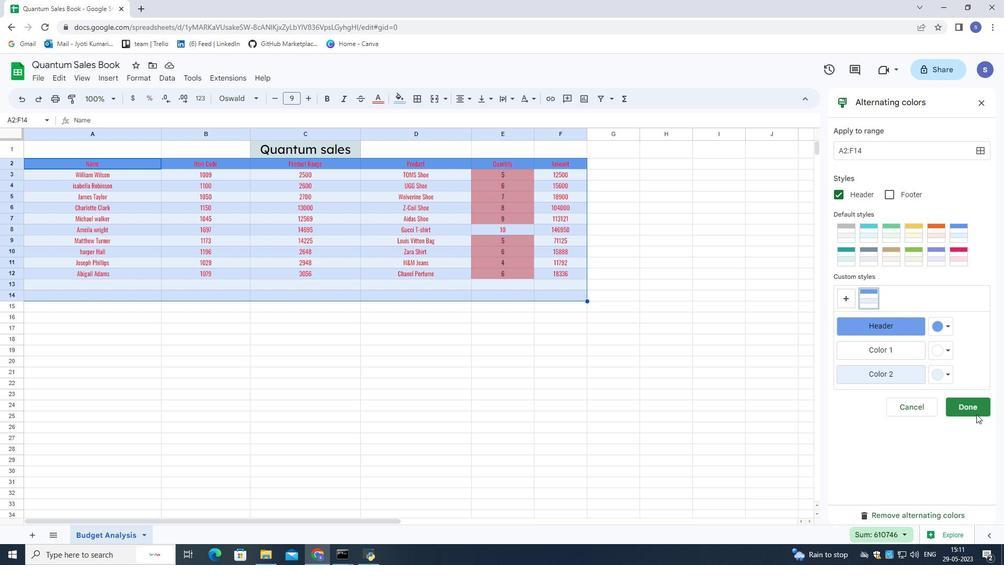 
Action: Mouse pressed left at (976, 414)
Screenshot: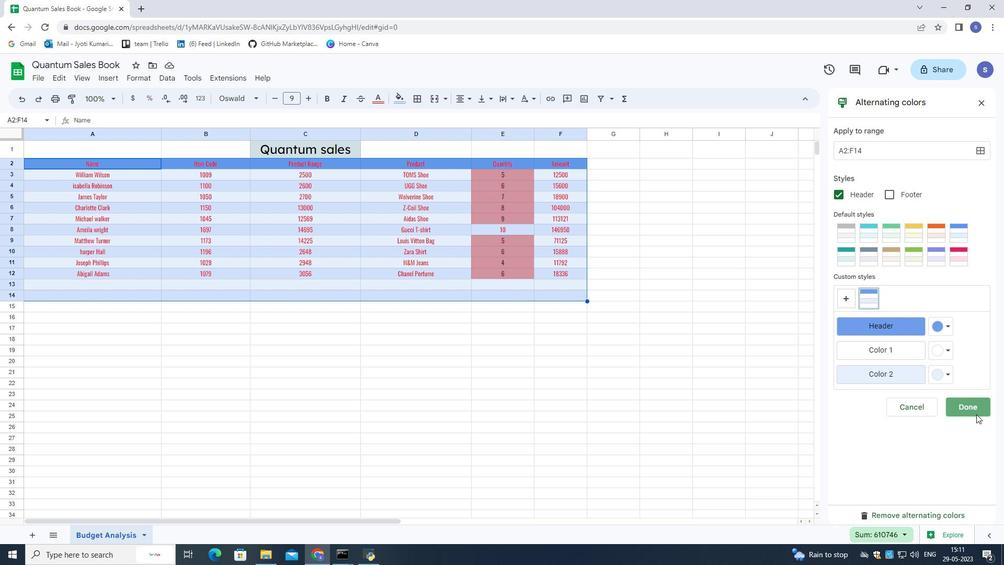 
Action: Mouse moved to (123, 324)
Screenshot: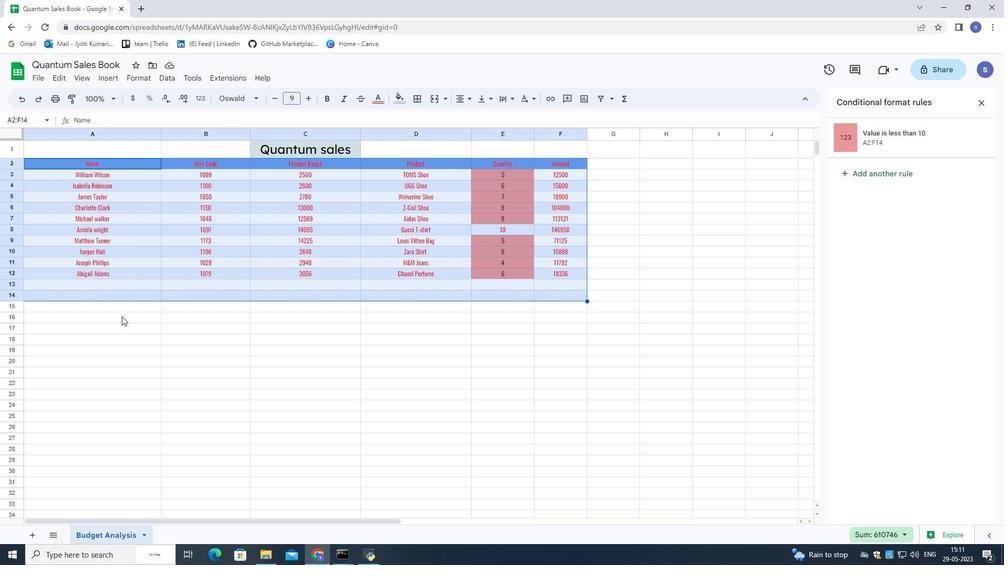 
Action: Mouse pressed left at (123, 324)
Screenshot: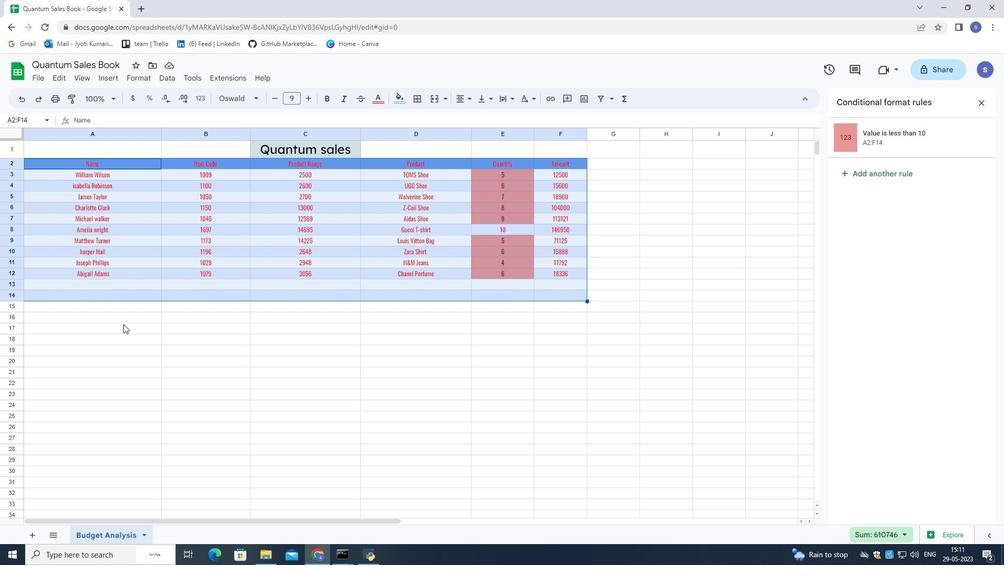 
Action: Mouse moved to (62, 162)
Screenshot: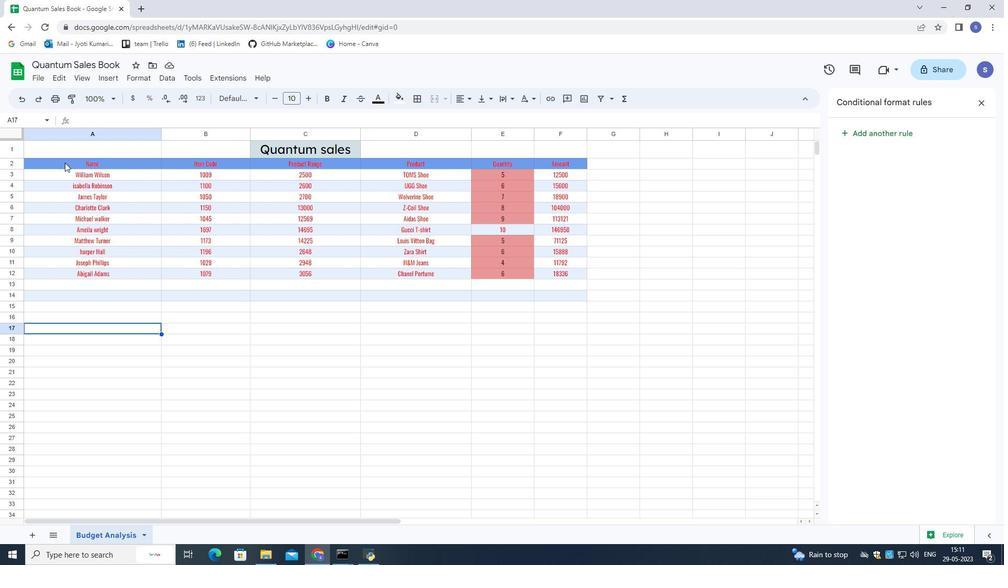 
Action: Mouse pressed left at (62, 162)
Screenshot: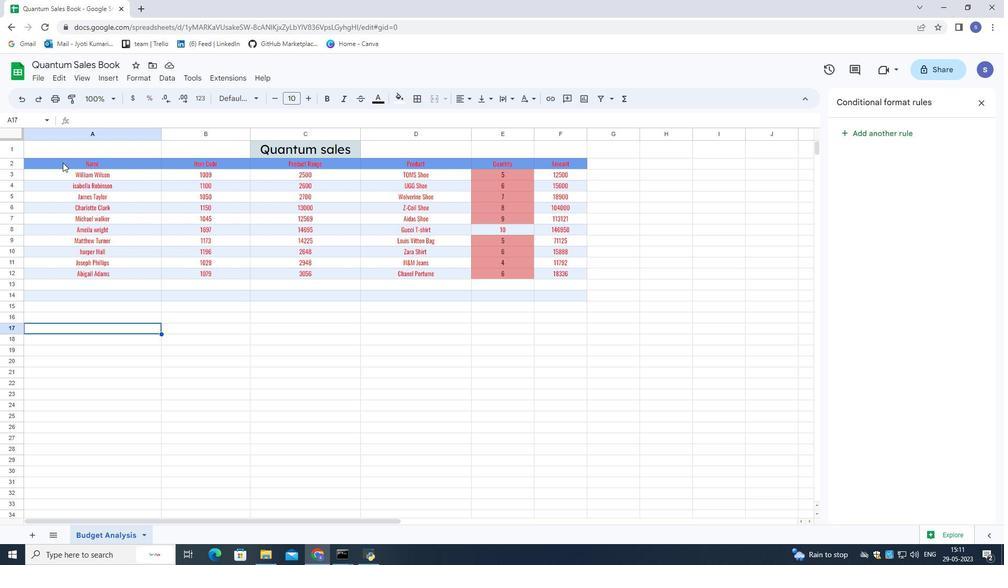 
Action: Mouse moved to (91, 134)
Screenshot: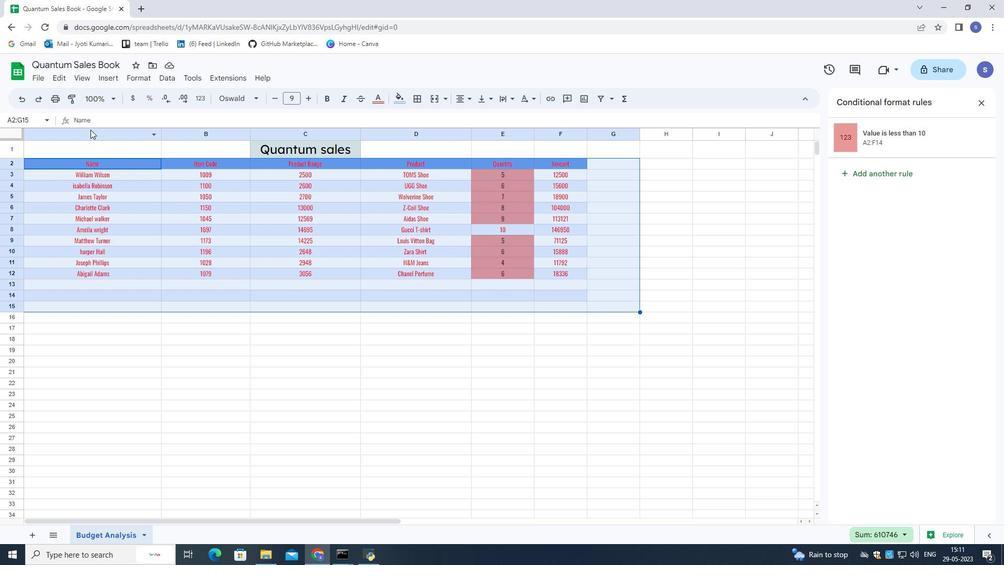 
Action: Mouse pressed right at (91, 134)
Screenshot: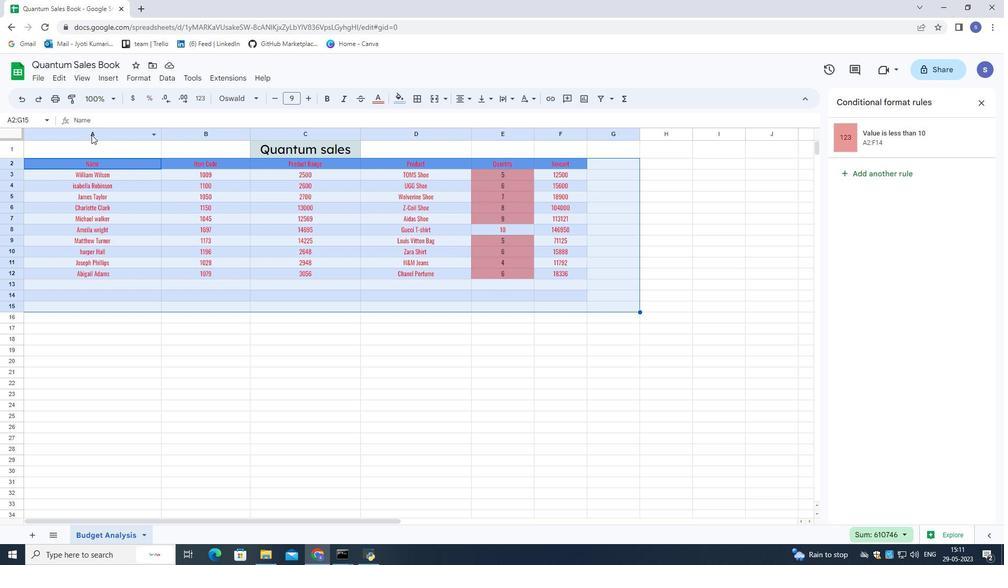 
Action: Mouse moved to (140, 306)
Screenshot: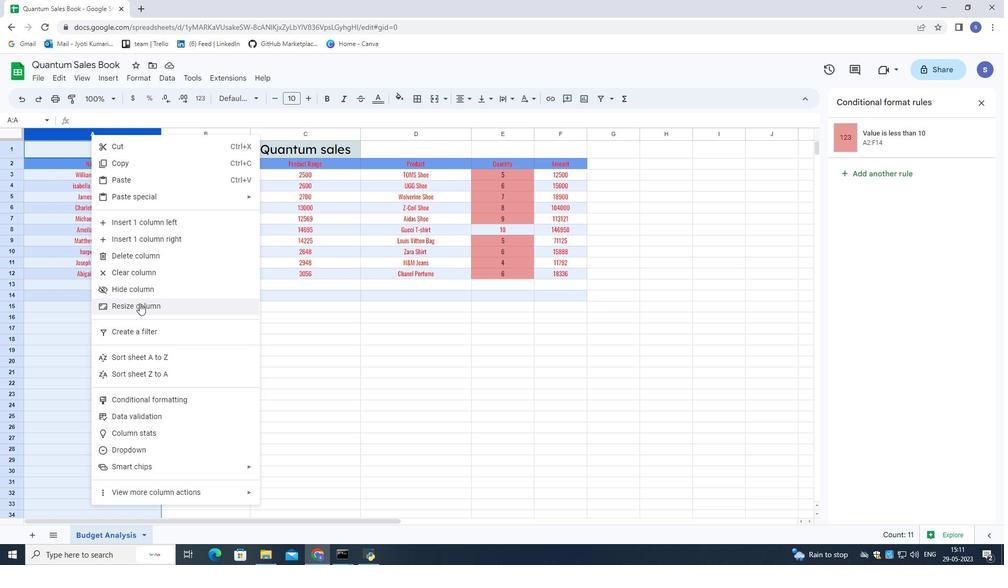 
Action: Mouse pressed left at (140, 306)
Screenshot: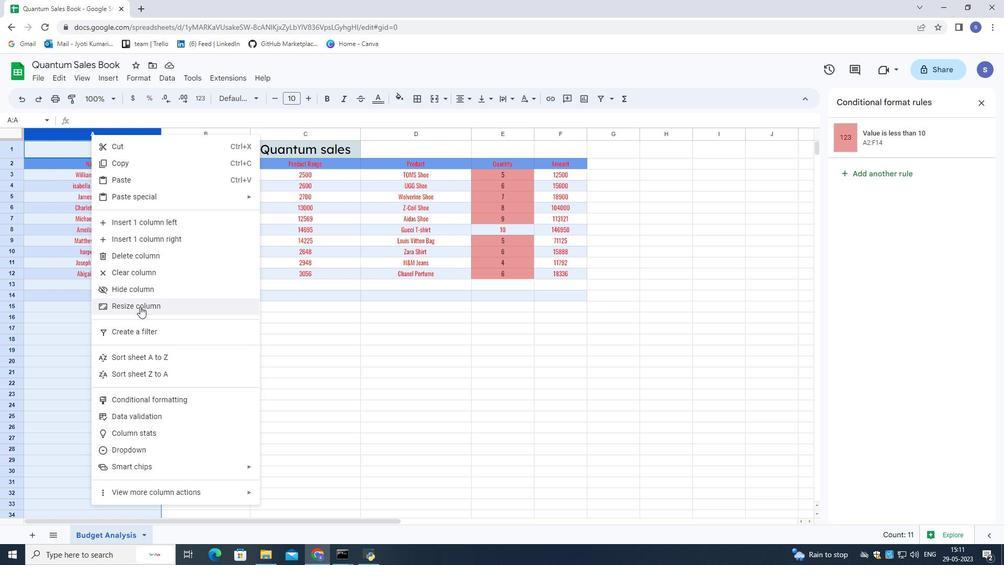 
Action: Mouse moved to (457, 317)
Screenshot: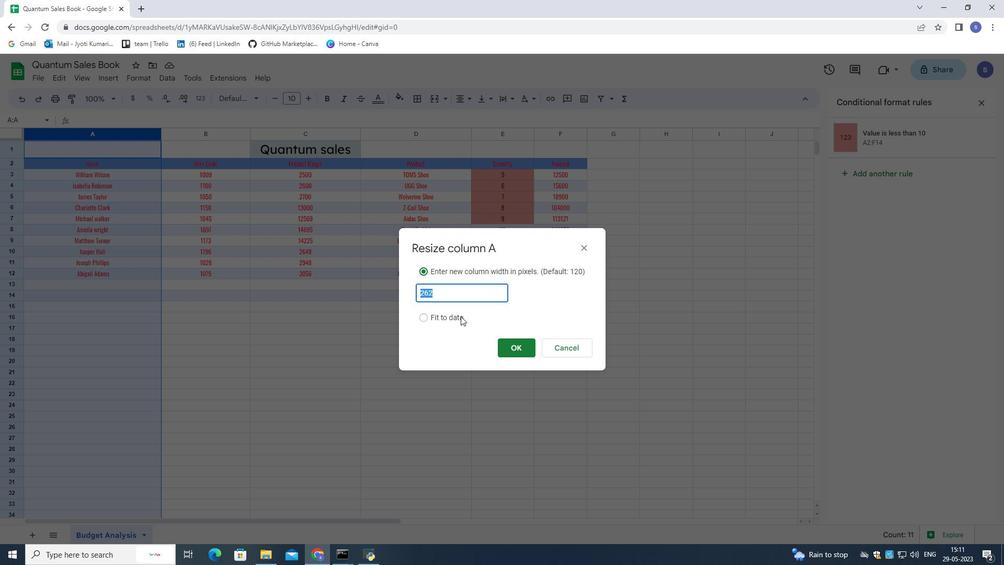 
Action: Mouse pressed left at (457, 317)
Screenshot: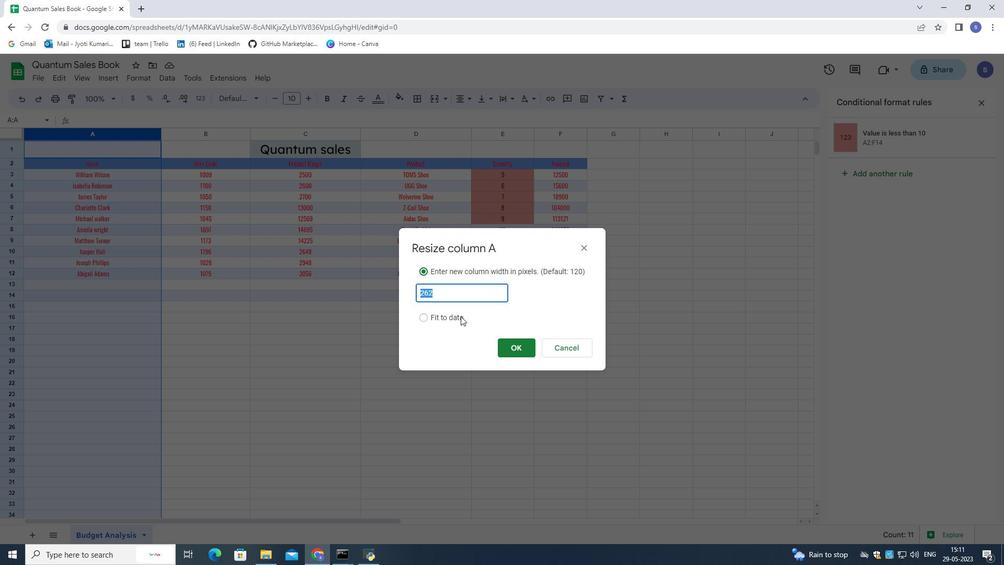 
Action: Mouse moved to (520, 345)
Screenshot: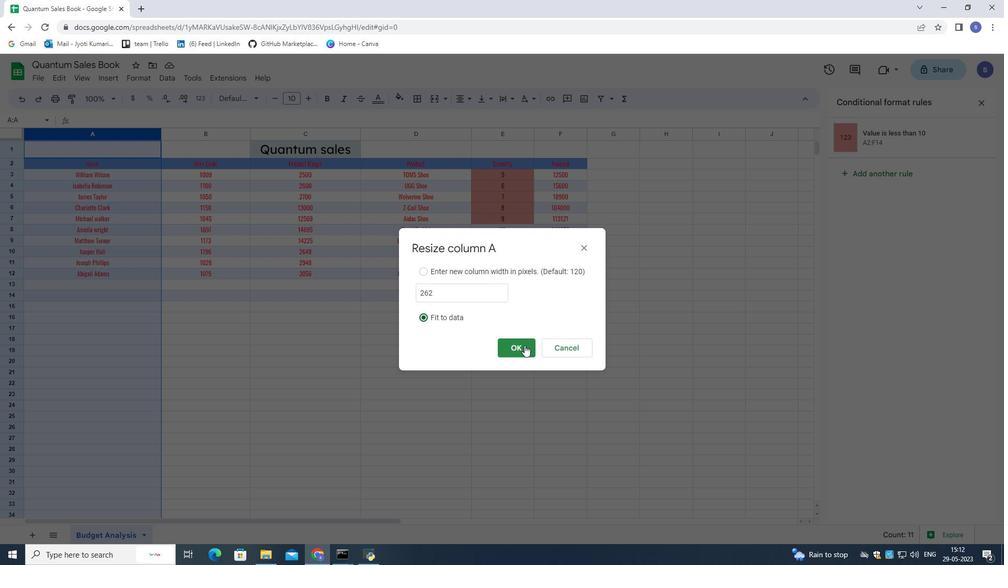 
Action: Mouse pressed left at (520, 345)
Screenshot: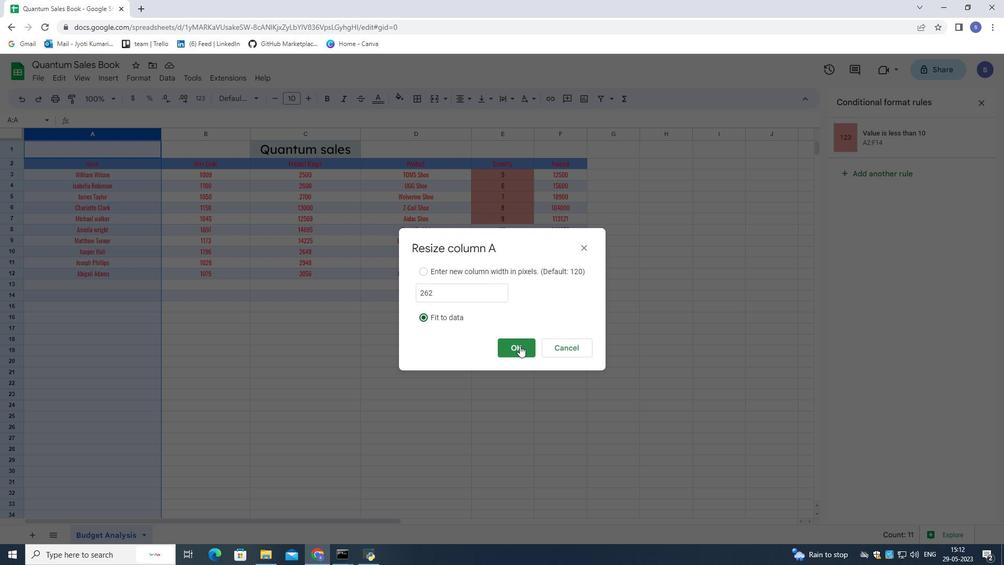 
Action: Mouse pressed left at (520, 345)
Screenshot: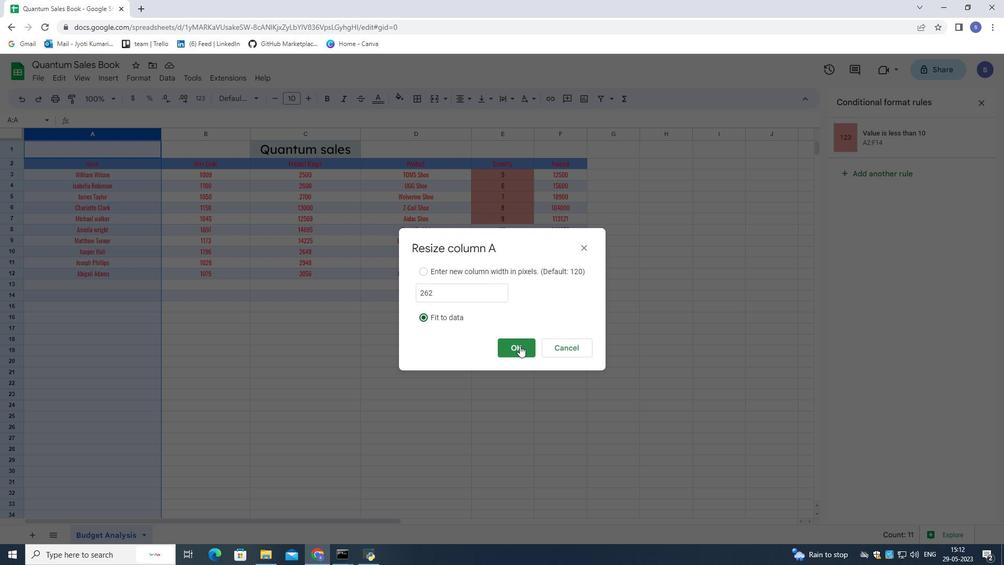 
Action: Mouse moved to (579, 325)
Screenshot: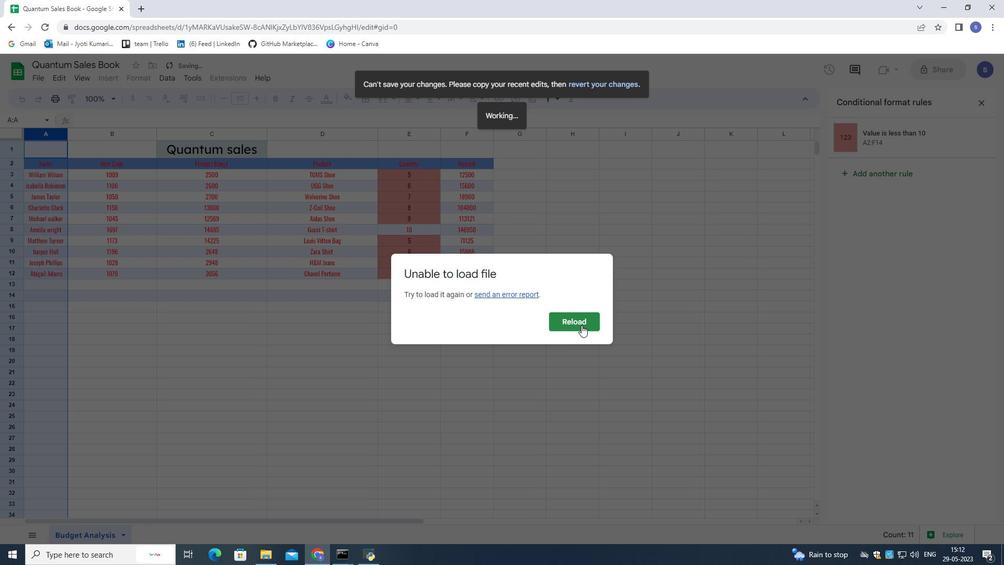 
Action: Mouse pressed left at (579, 325)
Screenshot: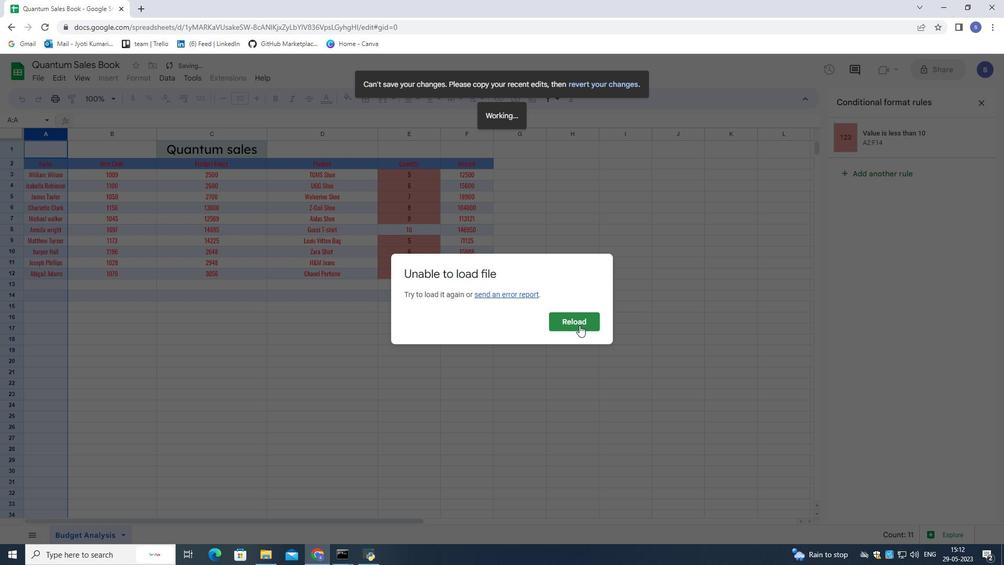
Action: Mouse pressed left at (579, 325)
Screenshot: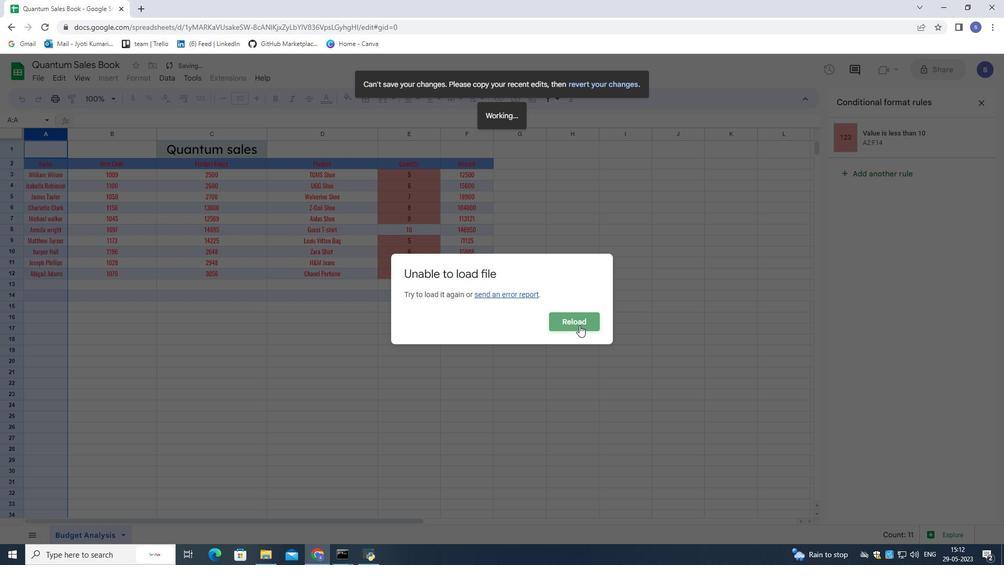
Action: Mouse moved to (566, 87)
Screenshot: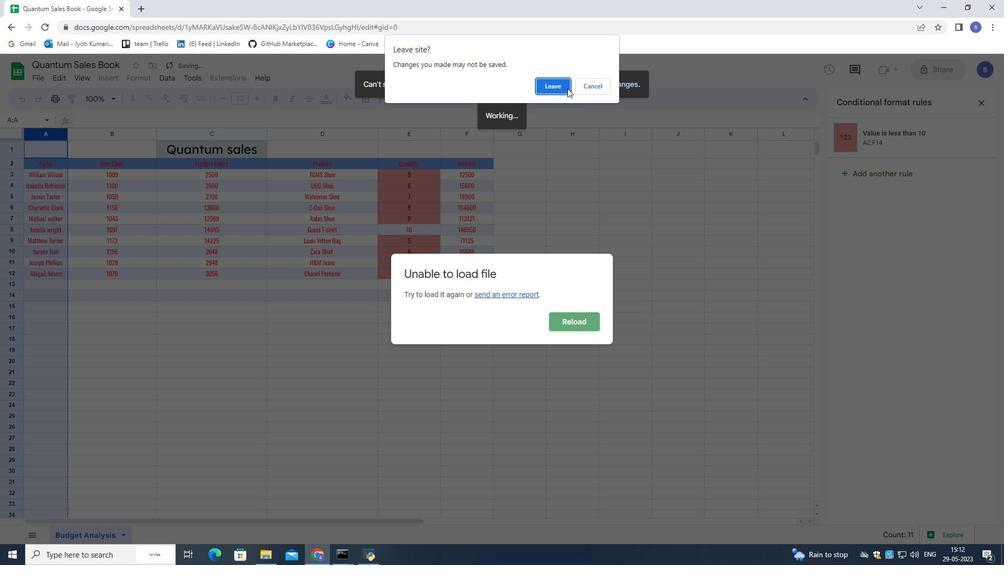 
Action: Mouse pressed left at (566, 87)
Screenshot: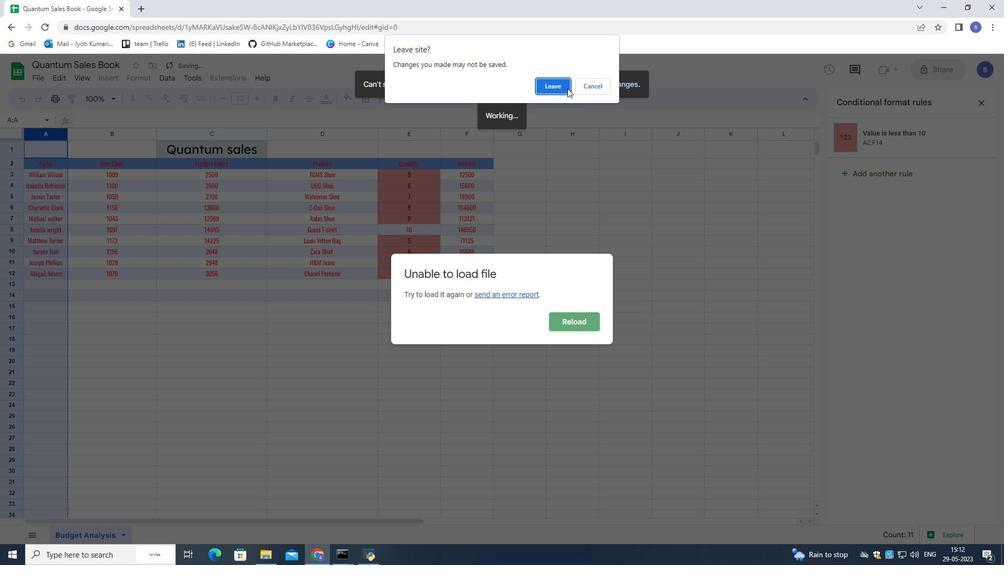 
Action: Mouse moved to (546, 195)
Screenshot: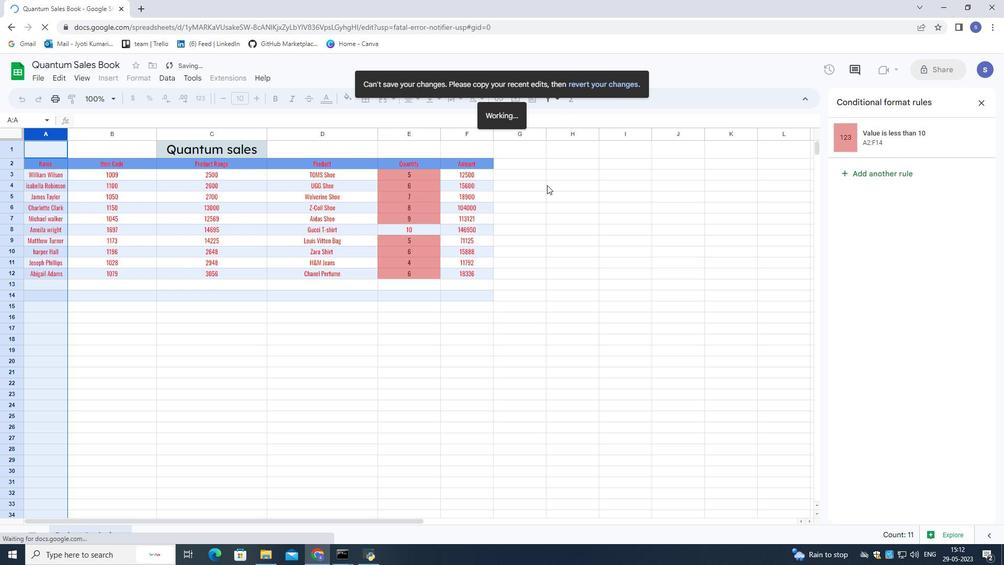 
Action: Mouse pressed left at (546, 195)
Screenshot: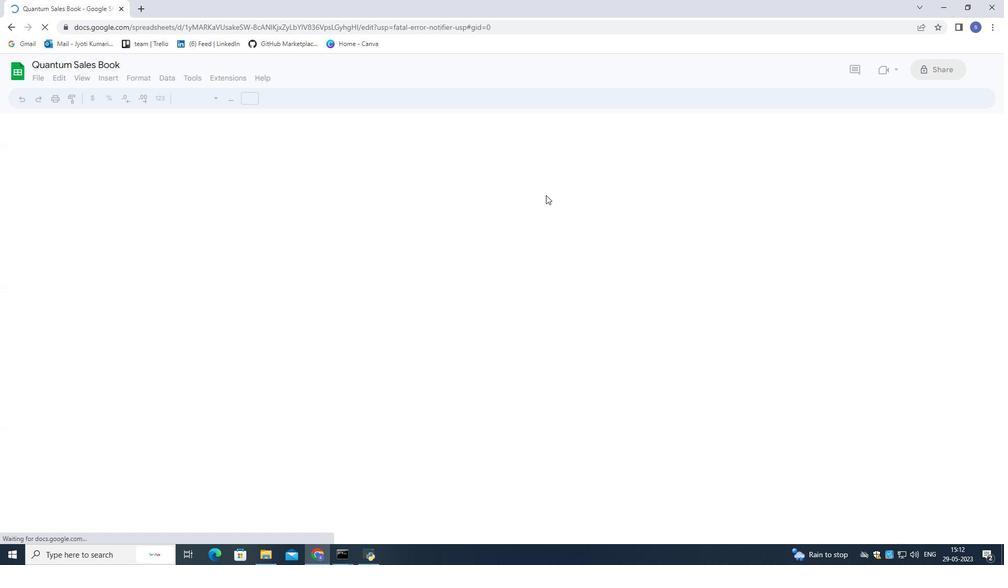 
Action: Mouse moved to (174, 240)
Screenshot: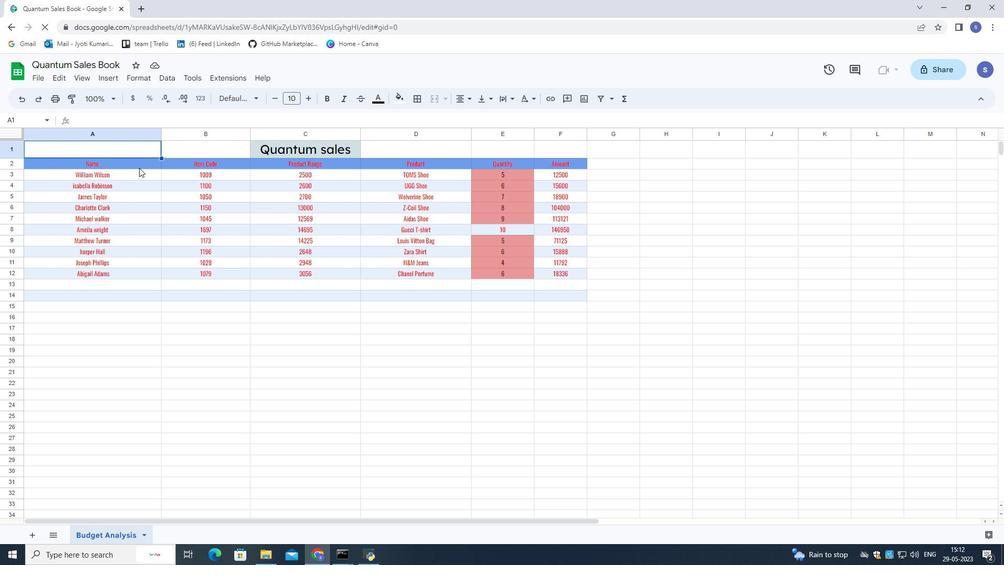 
Action: Mouse pressed left at (174, 240)
Screenshot: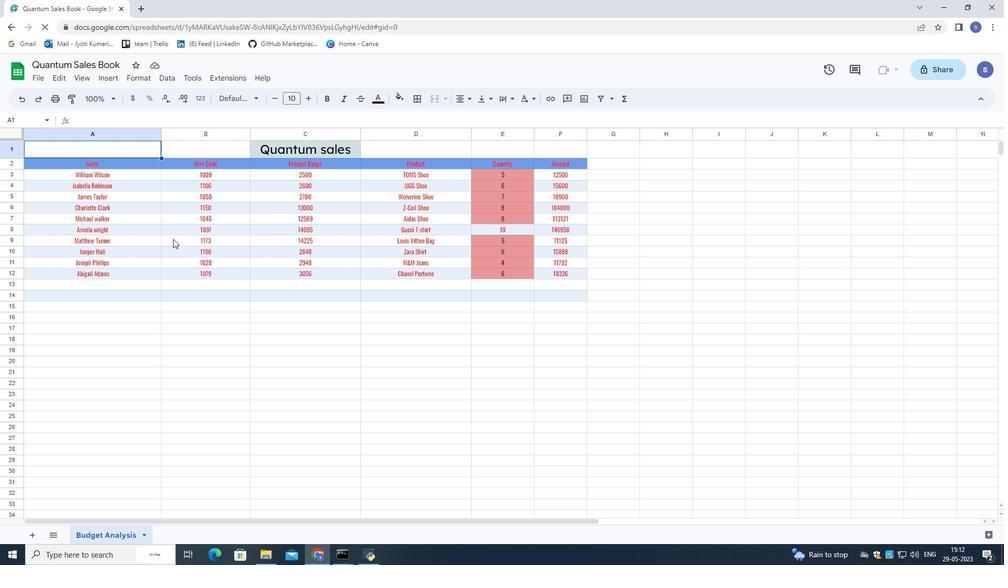 
Action: Mouse moved to (174, 240)
Screenshot: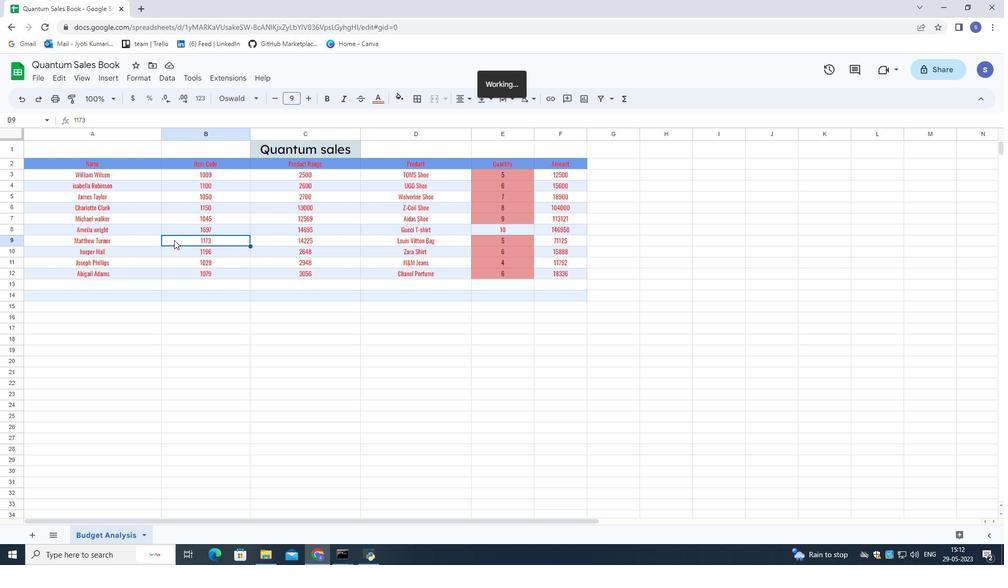 
Action: Key pressed ctrl+S
Screenshot: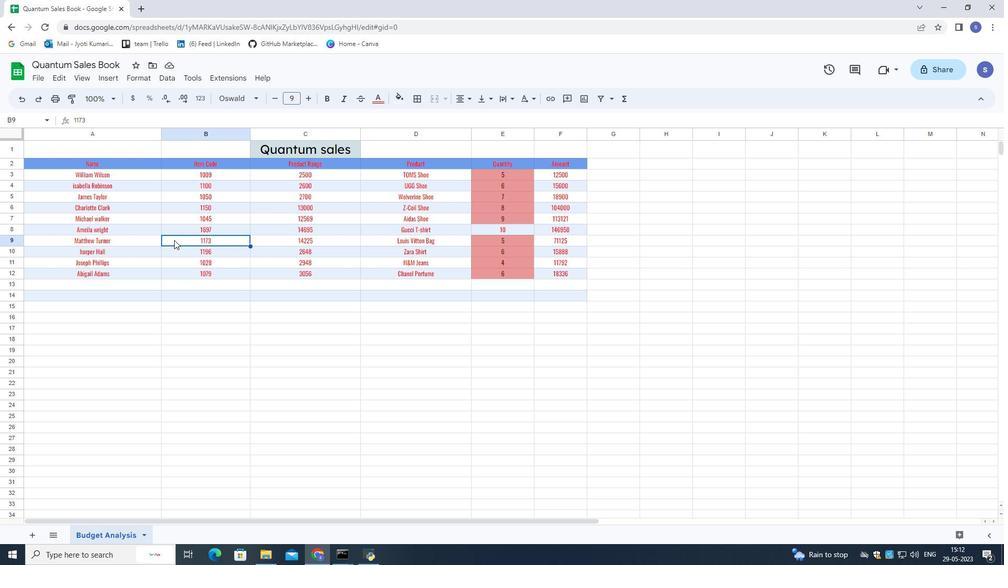 
Action: Mouse moved to (185, 308)
Screenshot: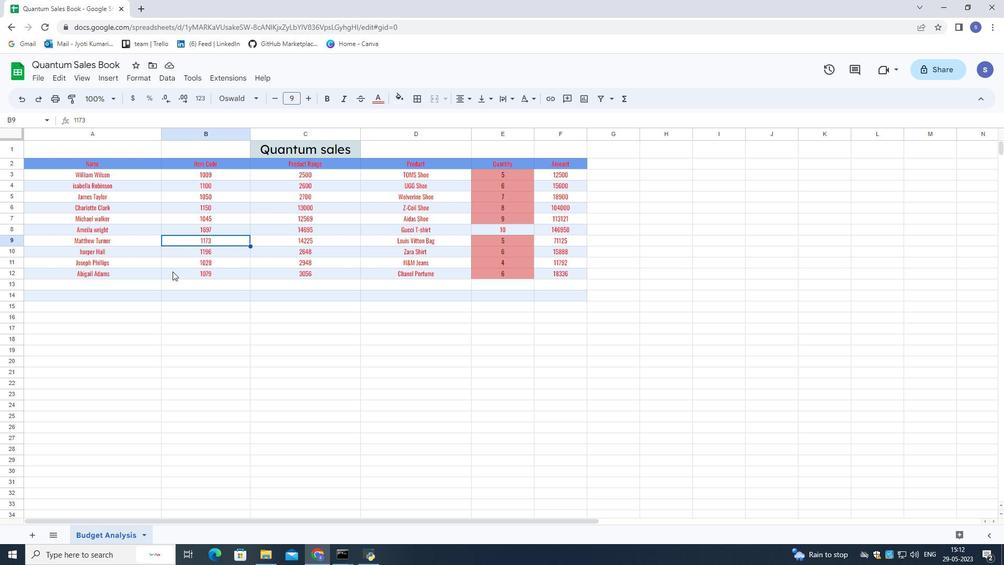 
Action: Mouse pressed left at (185, 308)
Screenshot: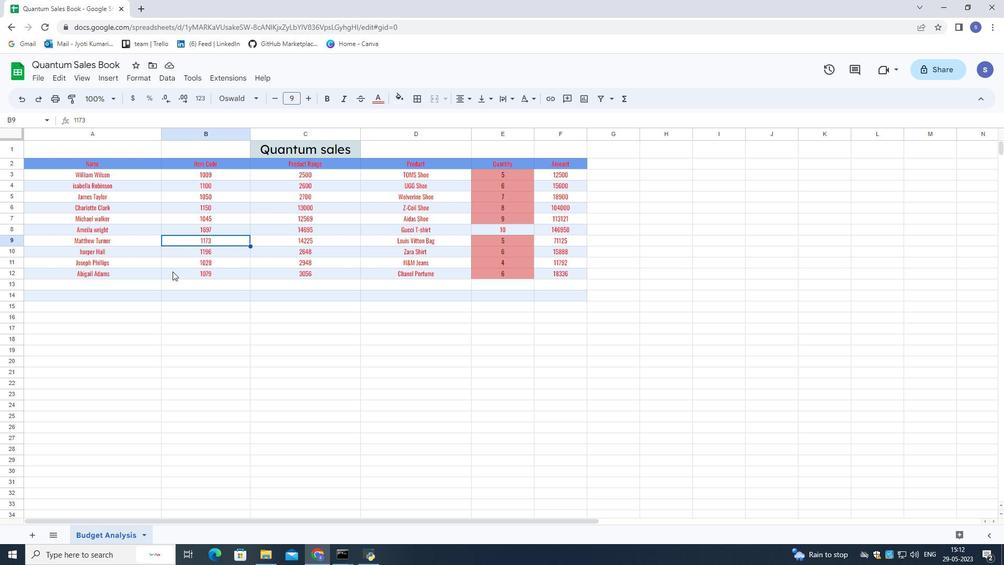 
Action: Mouse moved to (270, 259)
Screenshot: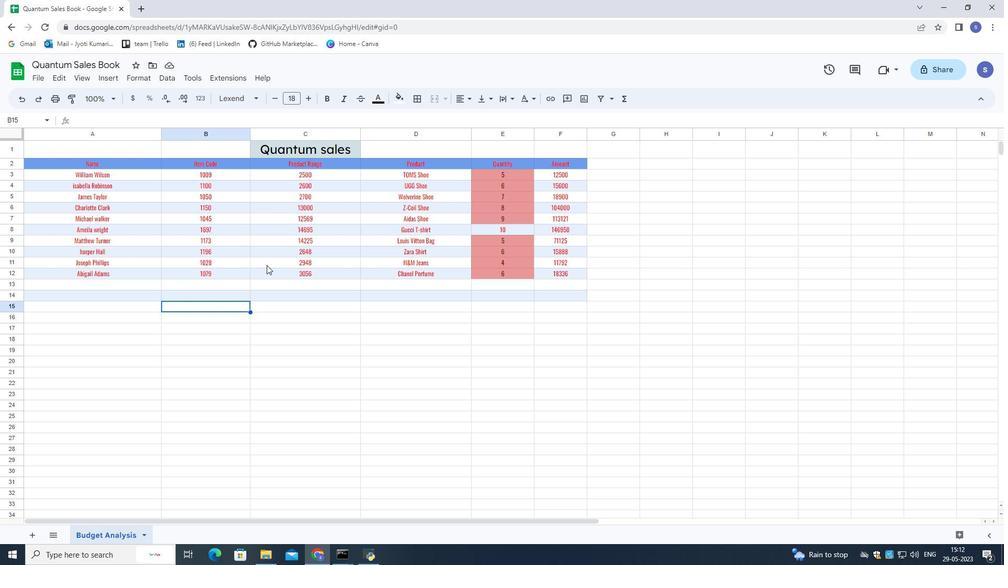
Action: Mouse pressed left at (270, 259)
Screenshot: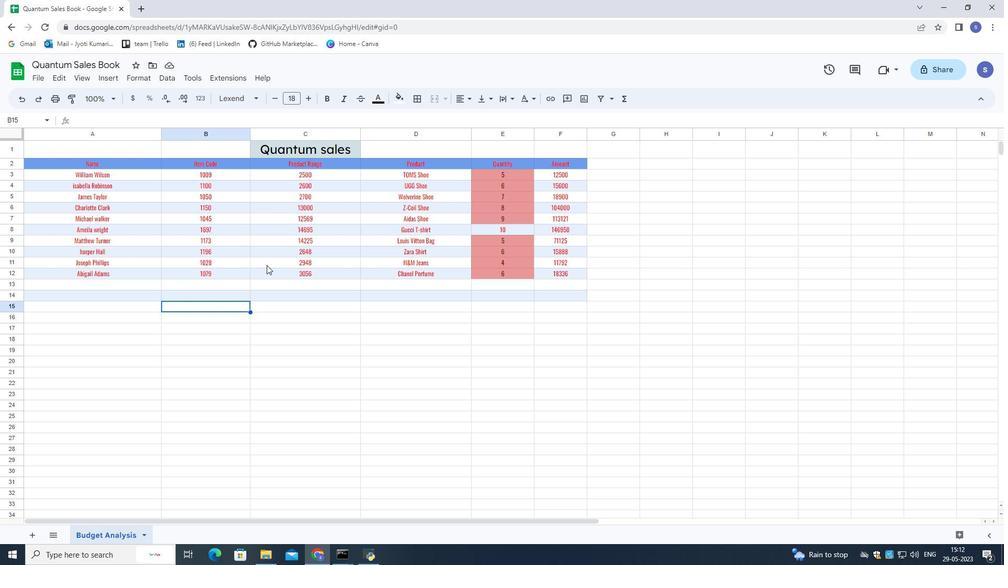 
Action: Mouse moved to (270, 254)
Screenshot: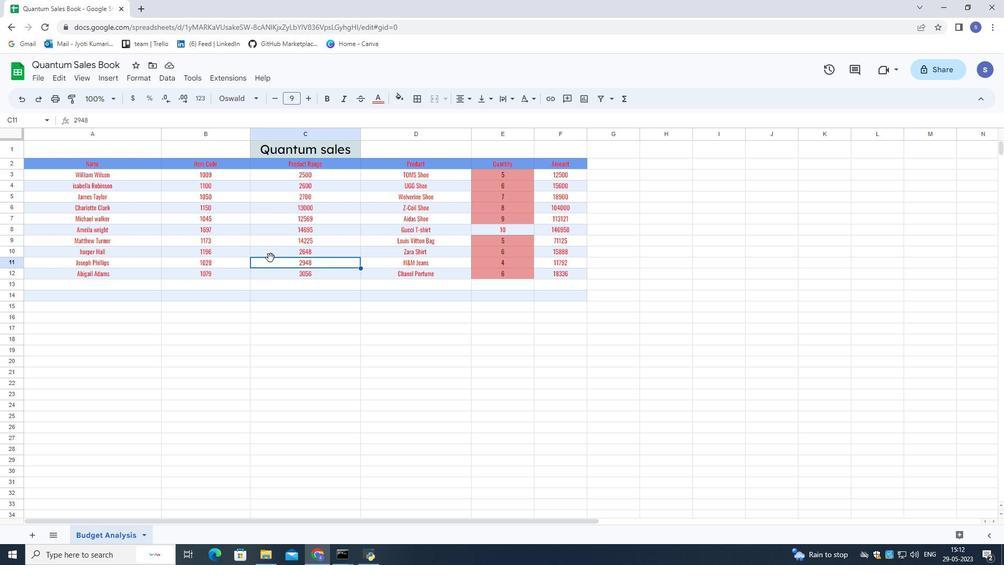 
